 Task: Add an event with the title Third Product Roadmap Alignment and Feature Discussion, date '2024/03/25', time 9:15 AM to 11:15 AMand add a description: The Industry Summit is a premier gathering of professionals, experts, and thought leaders in a specific industry or field. It serves as a platform for networking, knowledge sharing, and collaboration, bringing together key stakeholders to discuss emerging trends, challenges, and opportunities within the industry._x000D_
_x000D_
, put the event into Red category, logged in from the account softage.7@softage.netand send the event invitation to softage.5@softage.net and softage.6@softage.net. Set a reminder for the event 30 minutes before
Action: Mouse moved to (131, 144)
Screenshot: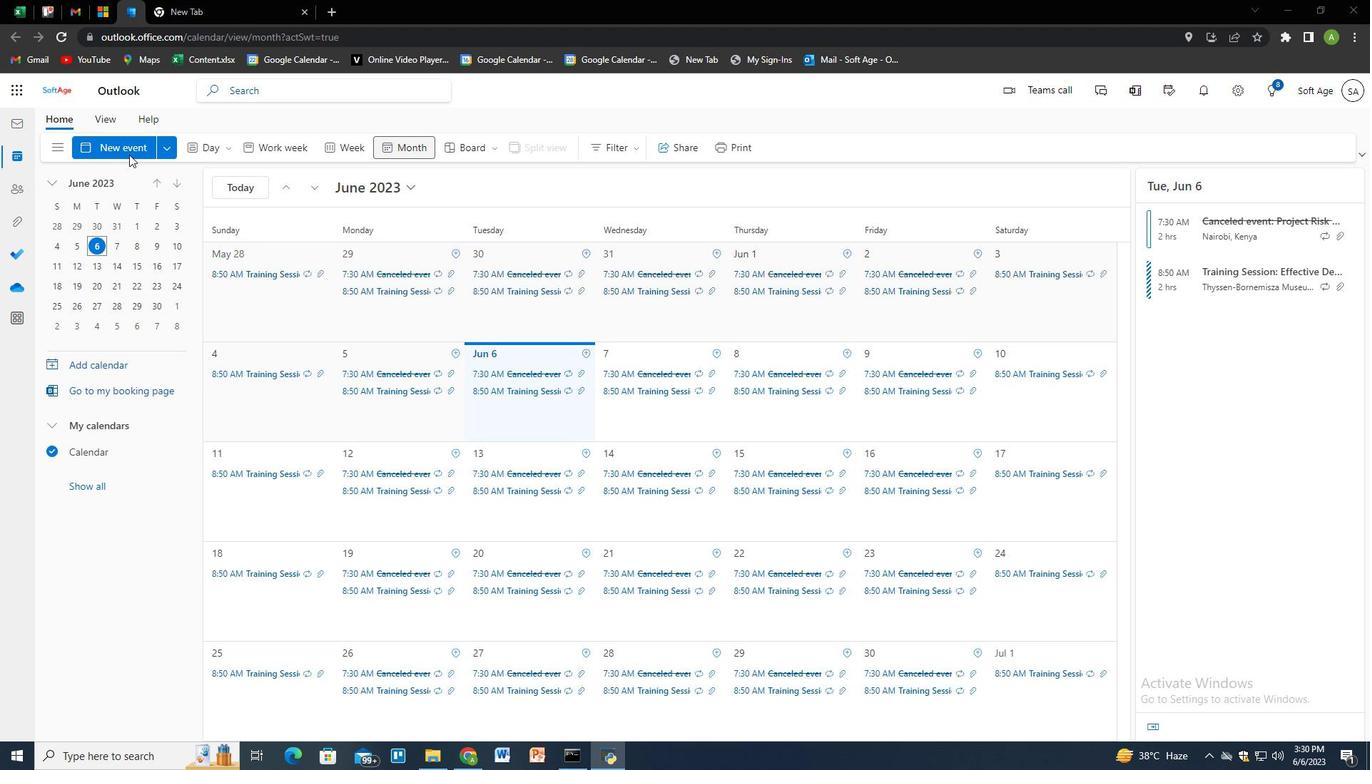 
Action: Mouse pressed left at (131, 144)
Screenshot: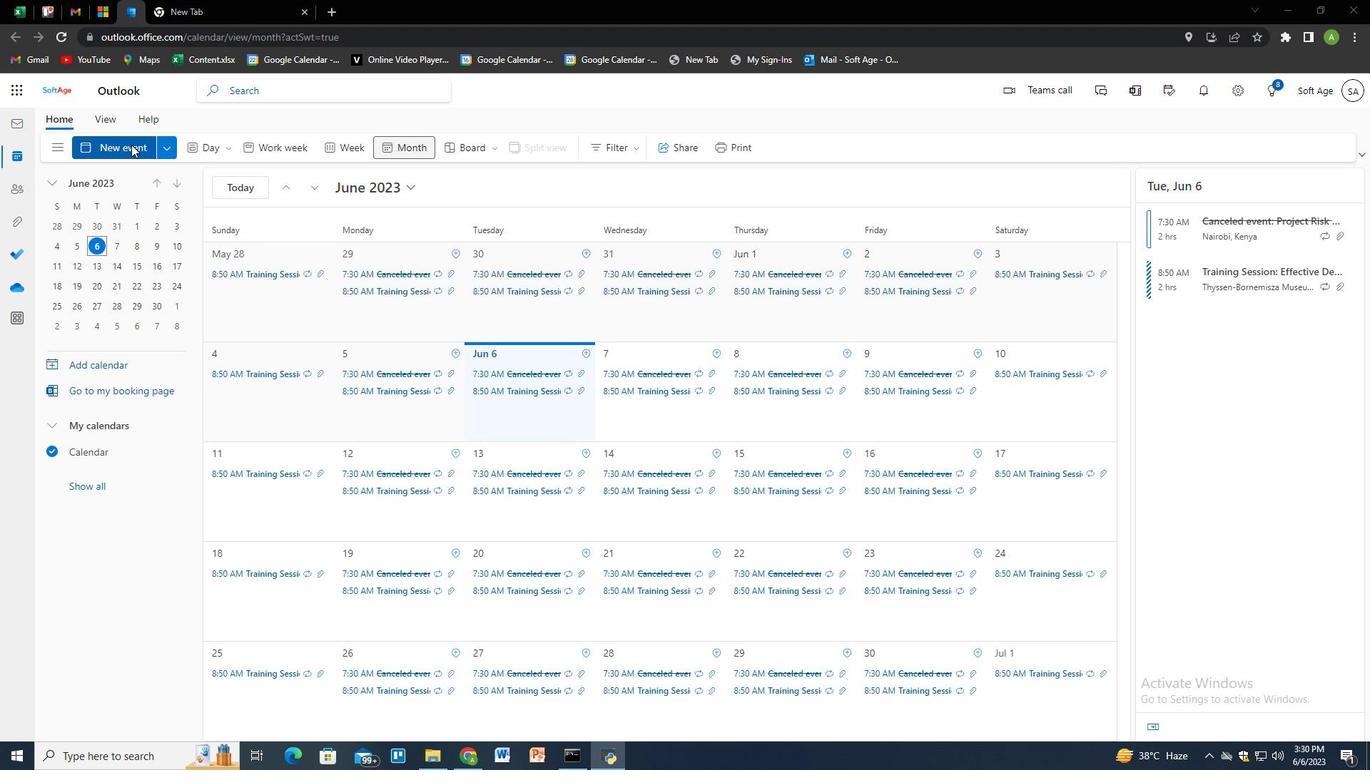 
Action: Mouse moved to (468, 241)
Screenshot: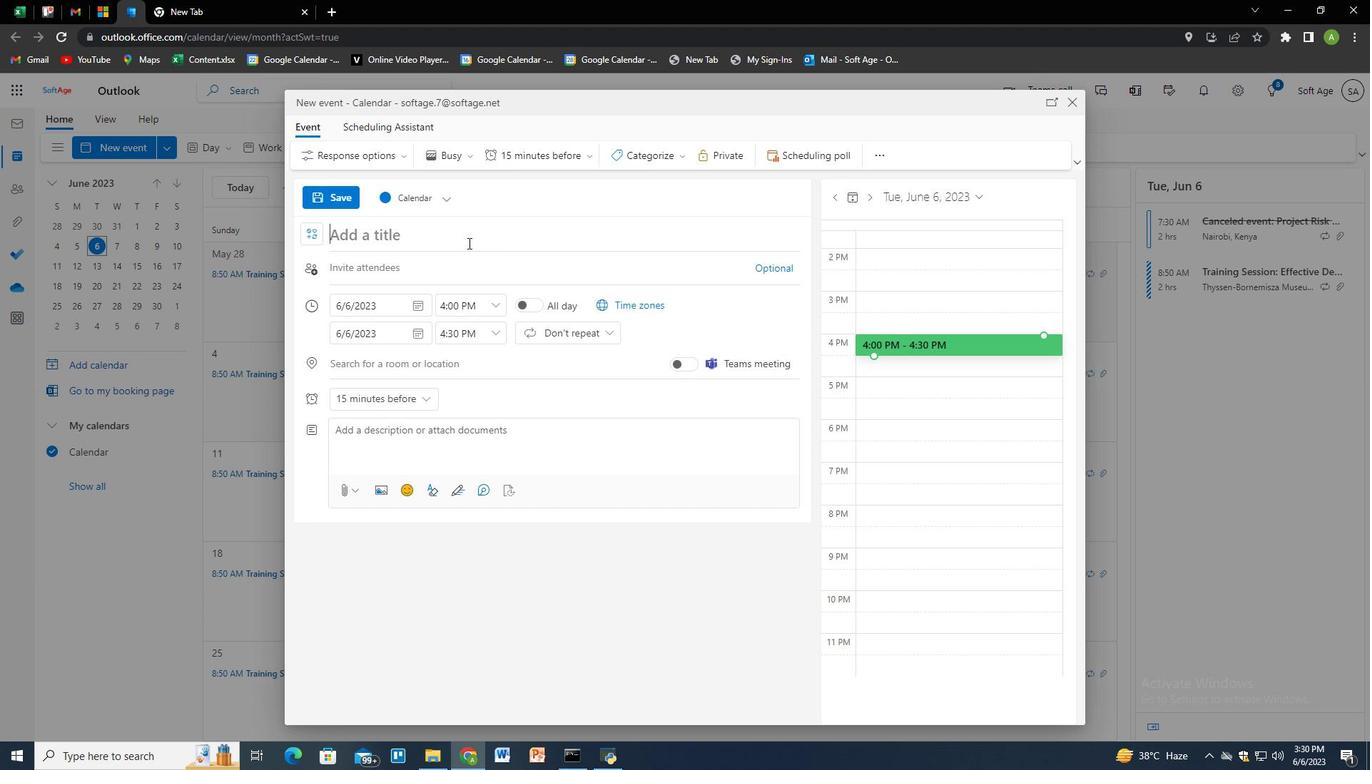 
Action: Mouse pressed left at (468, 241)
Screenshot: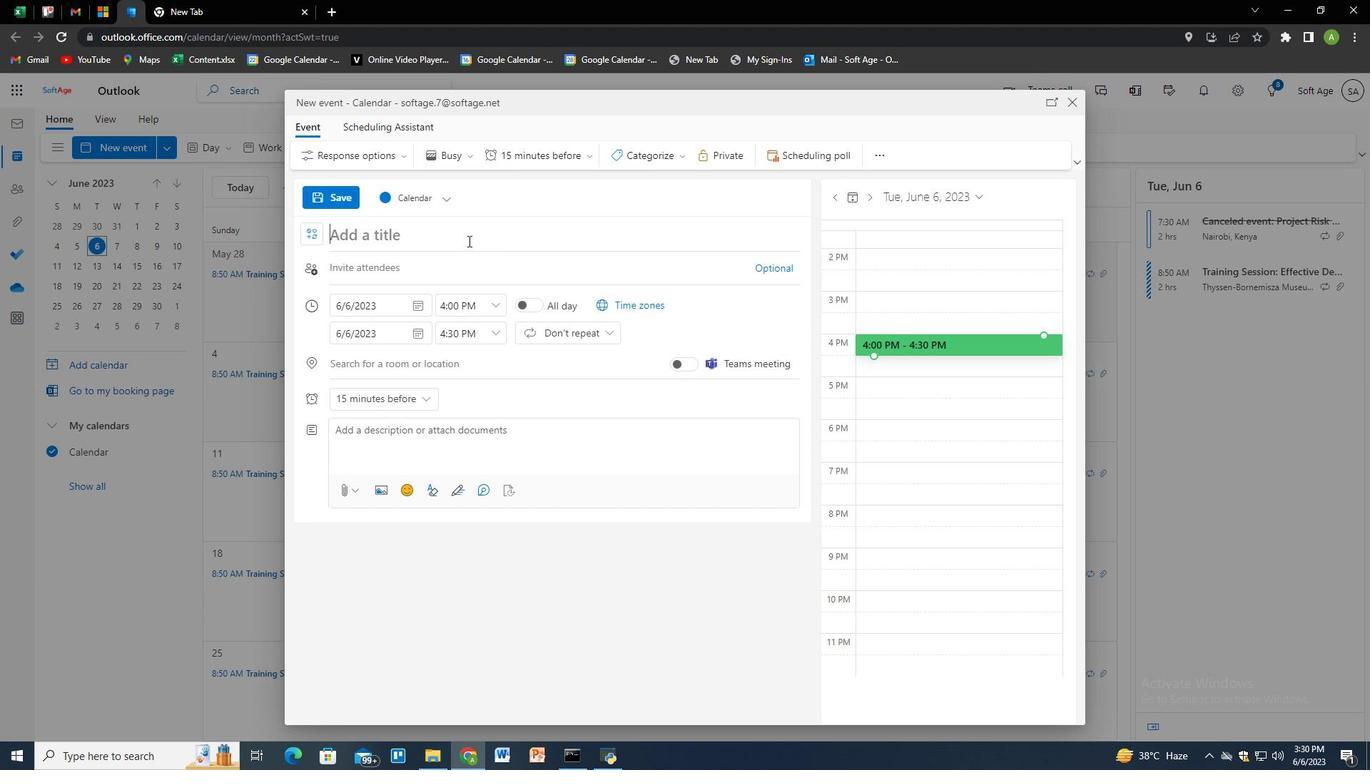 
Action: Key pressed <Key.shift>Third<Key.space><Key.shift>Product<Key.space><Key.shift><Key.shift><Key.shift><Key.shift><Key.shift><Key.shift><Key.shift><Key.shift><Key.shift><Key.shift><Key.shift><Key.shift><Key.shift><Key.shift><Key.shift><Key.shift><Key.shift>Roadmap<Key.space><Key.shift>Alignment<Key.space>and<Key.space><Key.shift>Feature<Key.space><Key.shift>Discussion
Screenshot: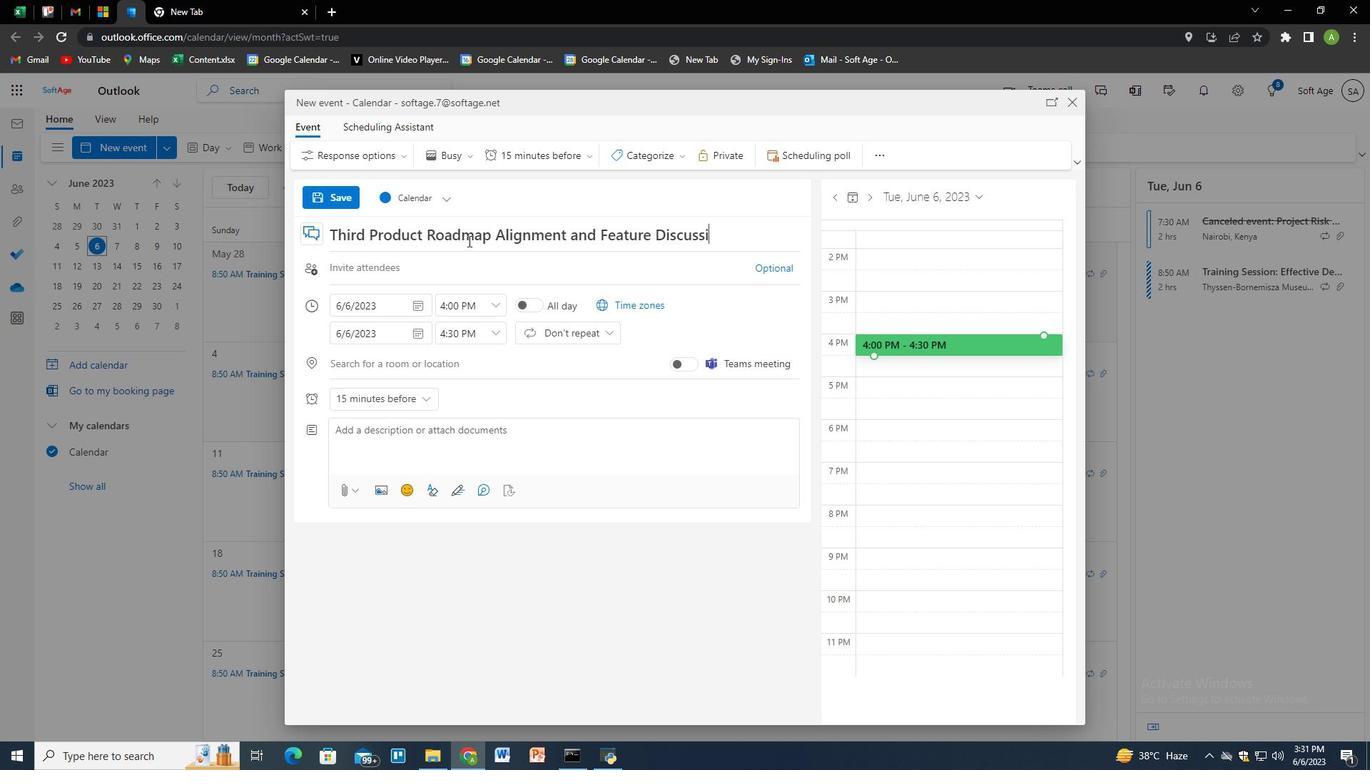 
Action: Mouse moved to (416, 301)
Screenshot: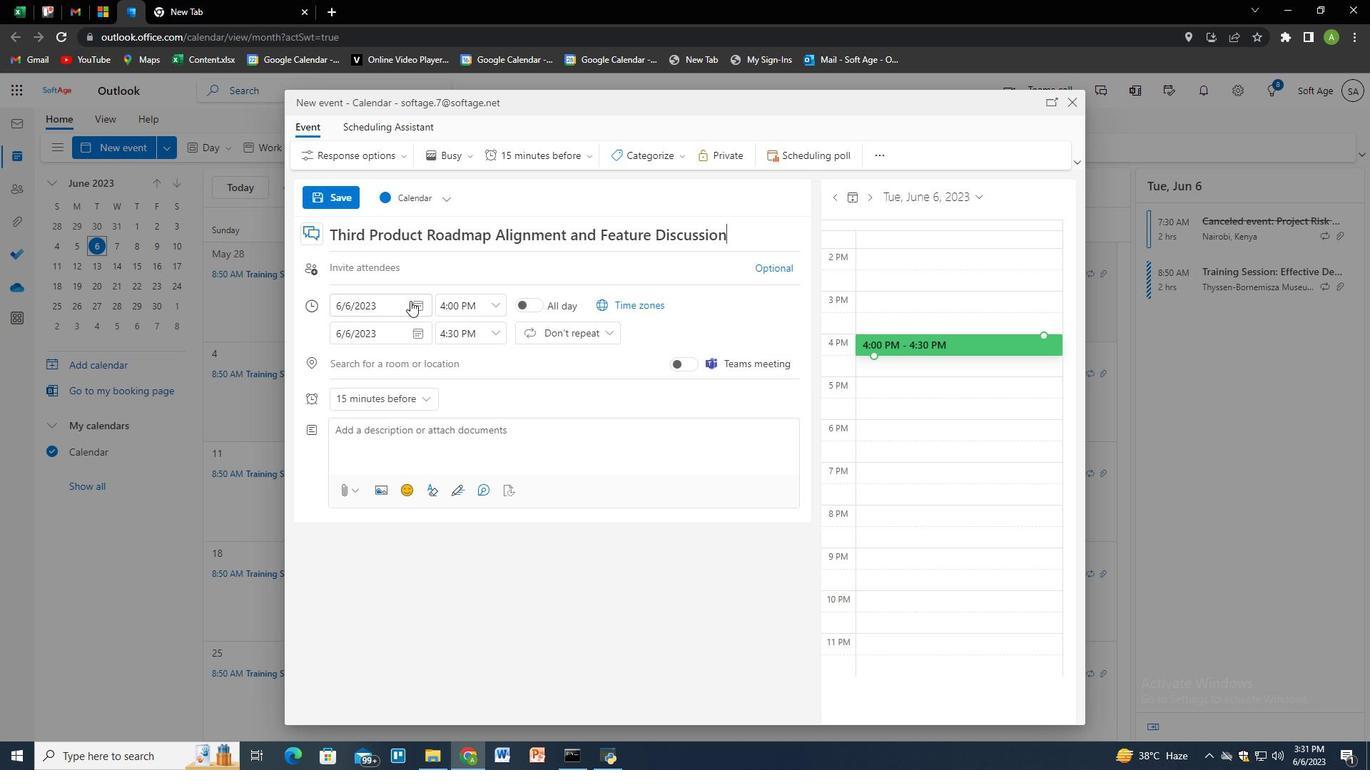 
Action: Mouse pressed left at (416, 301)
Screenshot: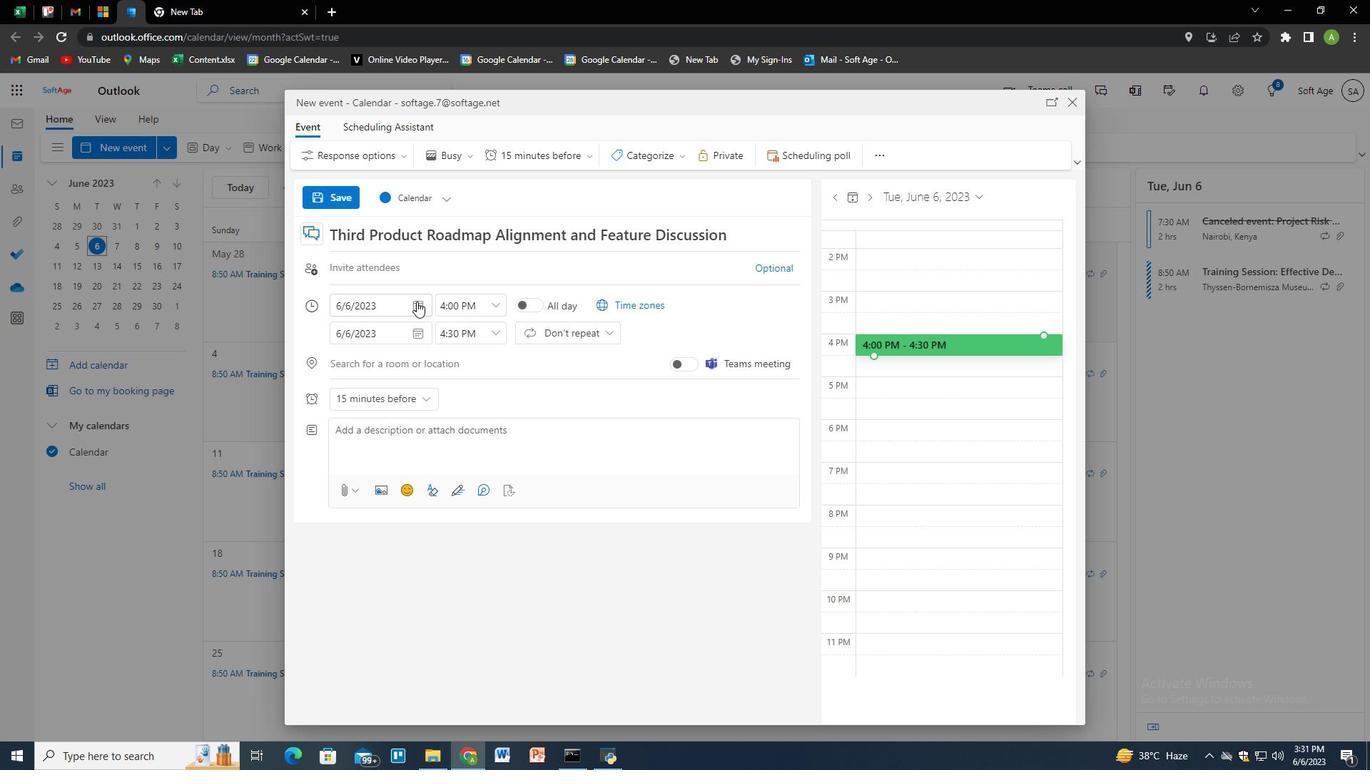 
Action: Mouse moved to (404, 337)
Screenshot: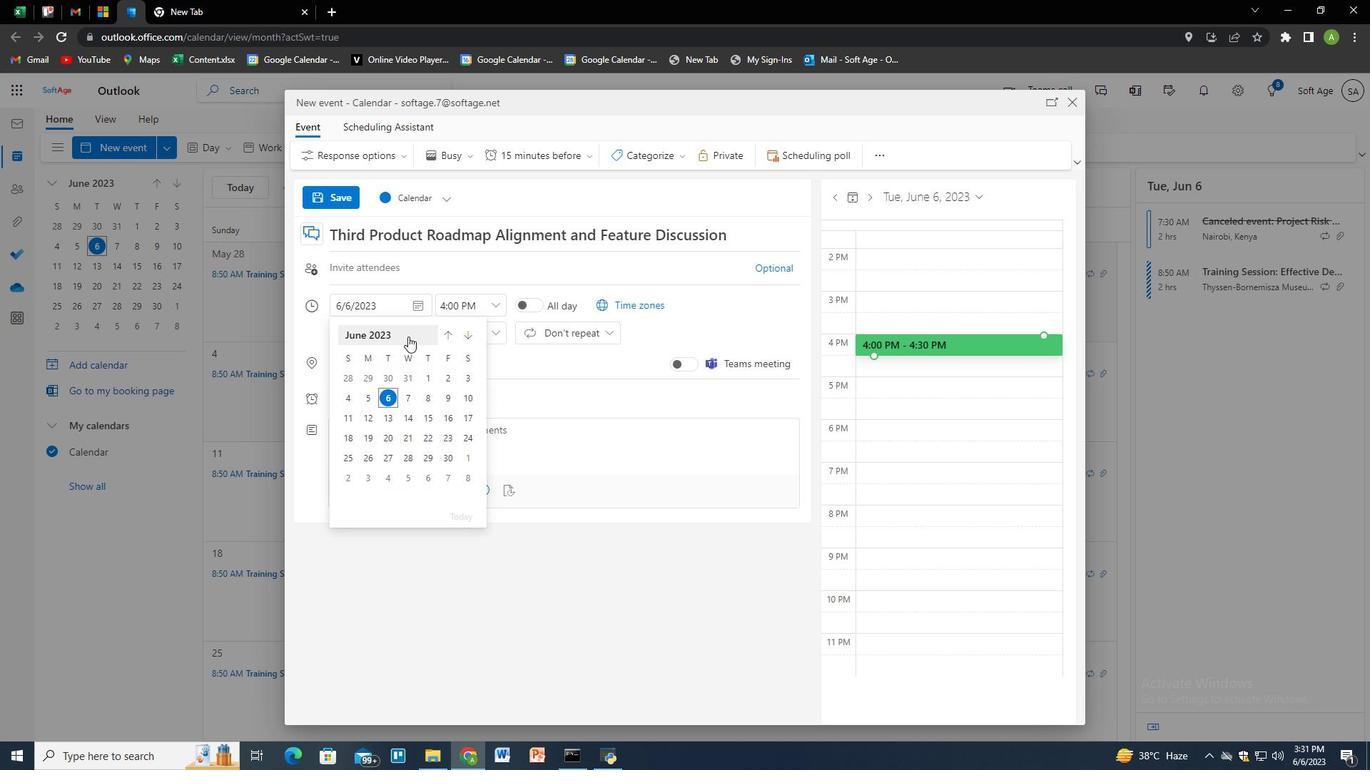 
Action: Mouse pressed left at (404, 337)
Screenshot: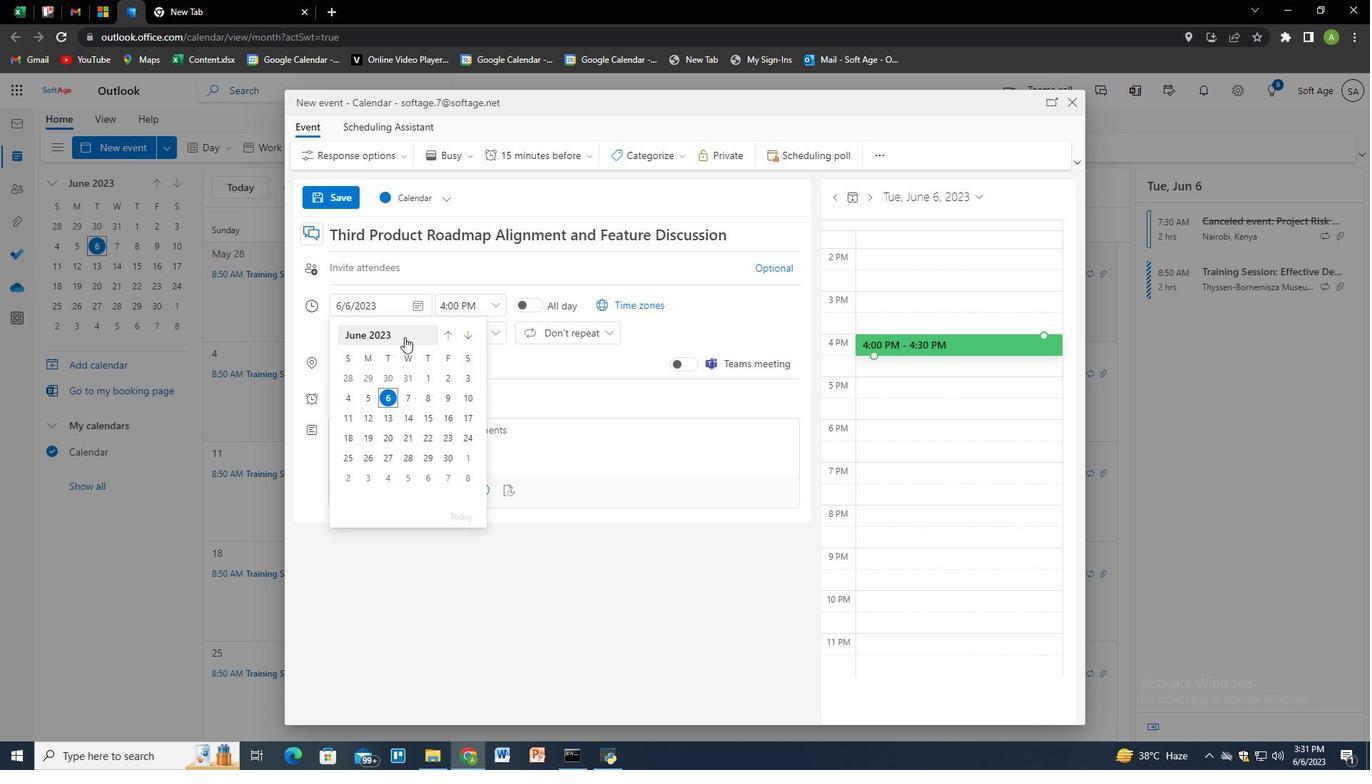
Action: Mouse moved to (404, 337)
Screenshot: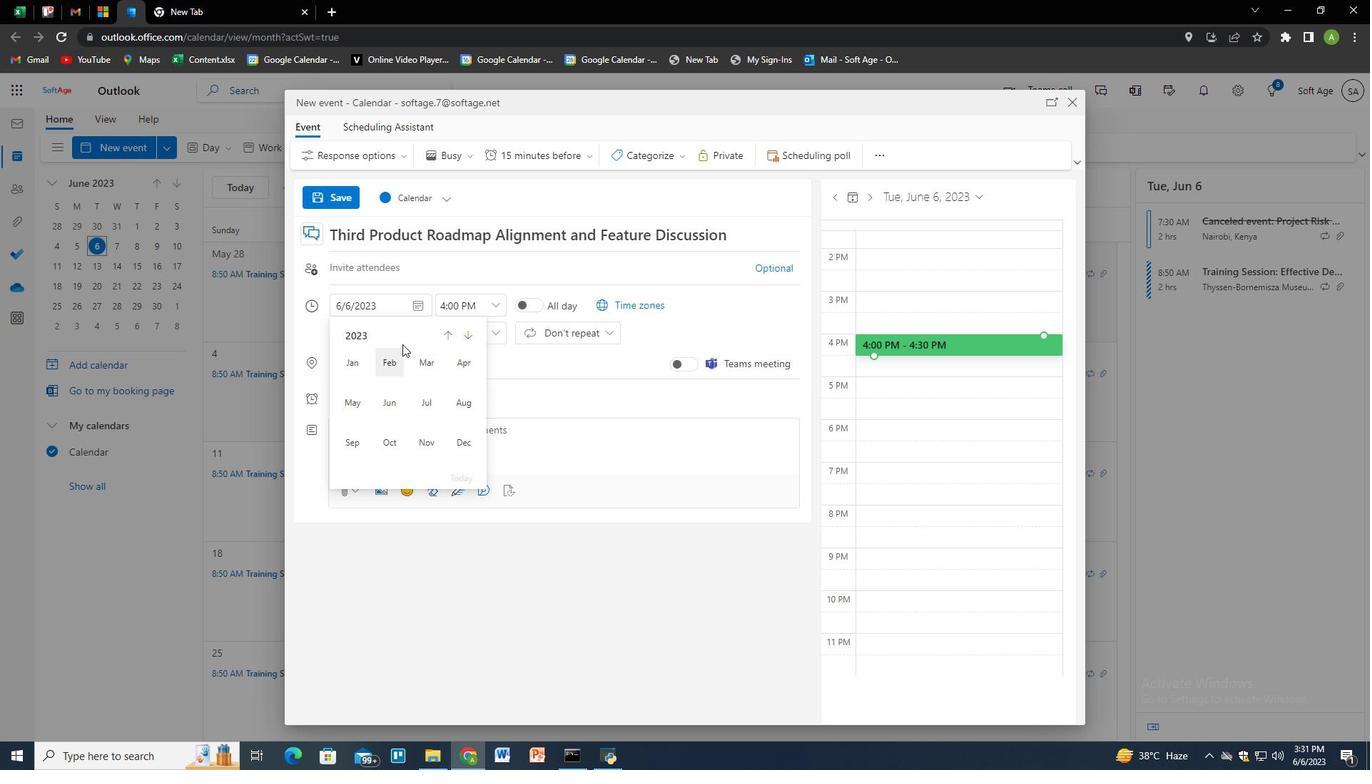 
Action: Mouse pressed left at (404, 337)
Screenshot: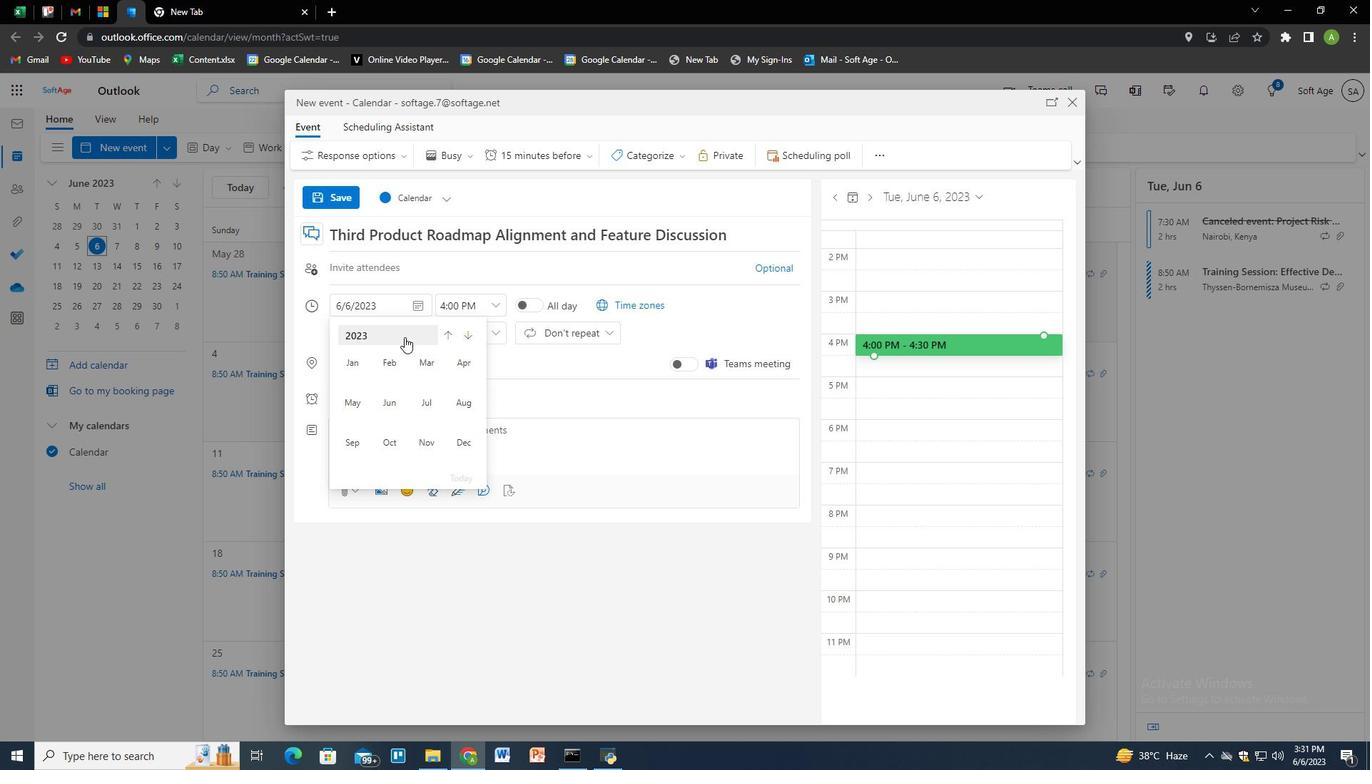 
Action: Mouse moved to (358, 403)
Screenshot: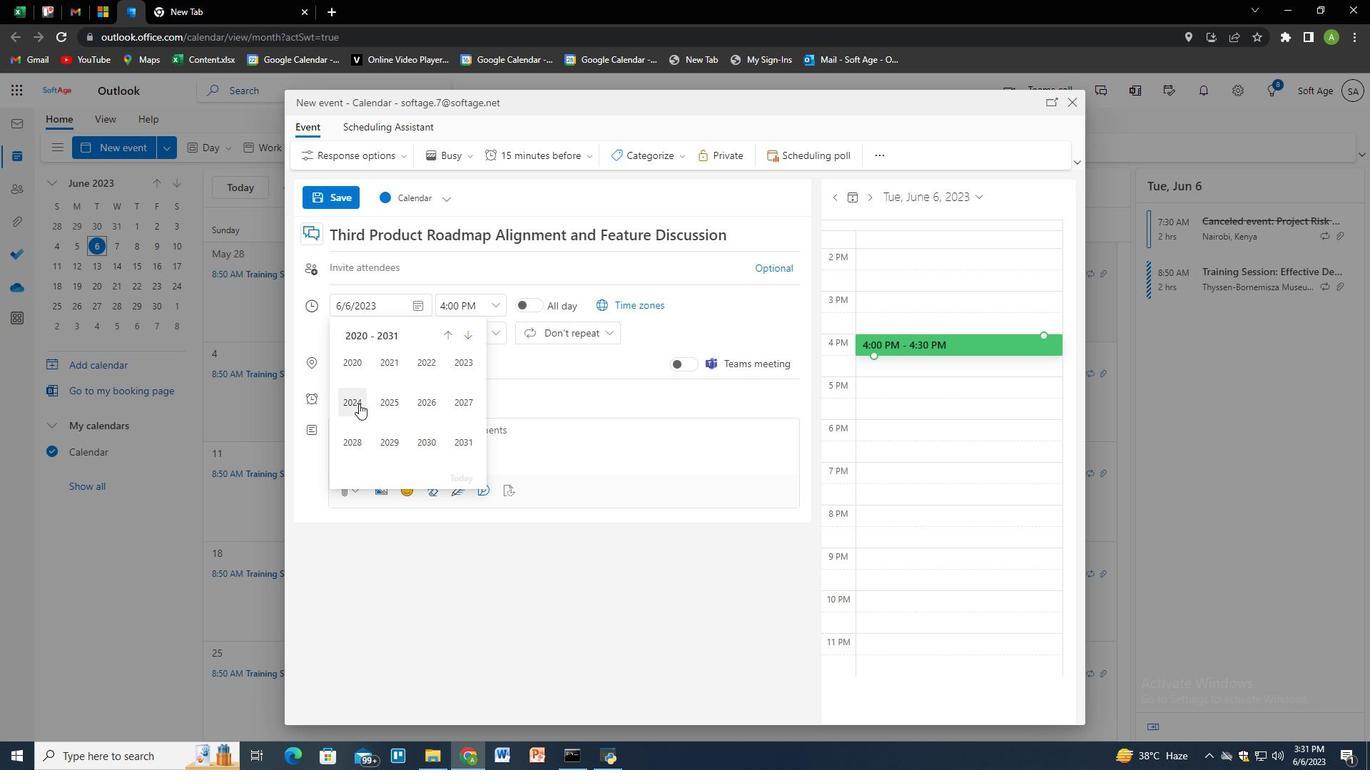 
Action: Mouse pressed left at (358, 403)
Screenshot: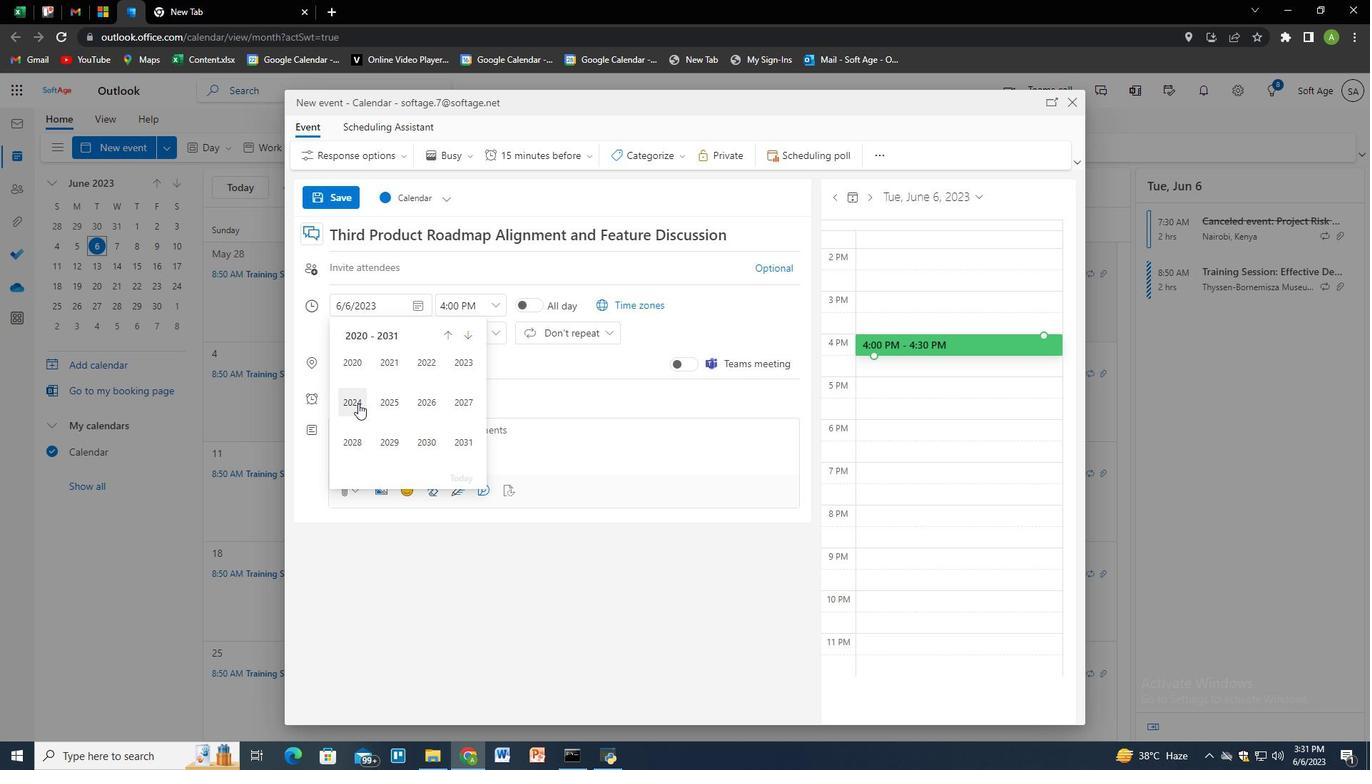 
Action: Mouse moved to (419, 367)
Screenshot: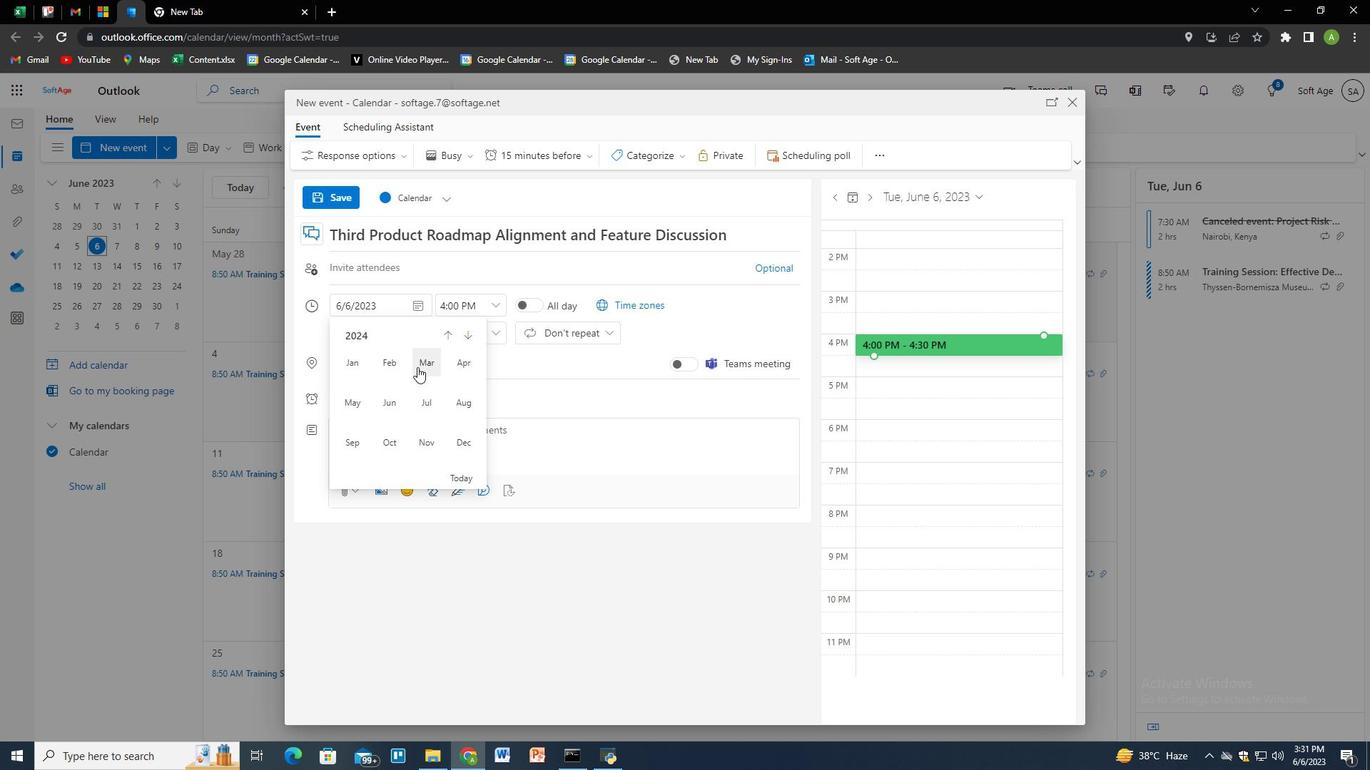 
Action: Mouse pressed left at (419, 367)
Screenshot: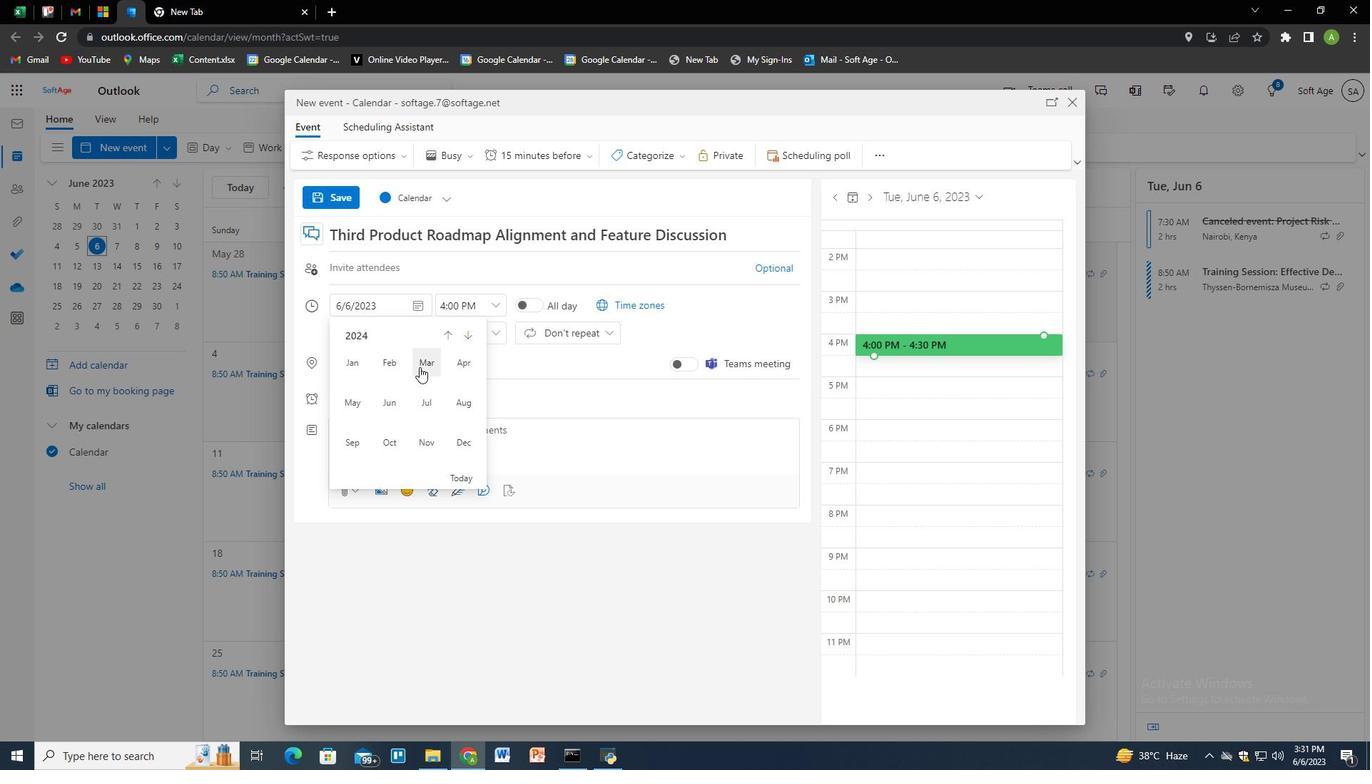 
Action: Mouse moved to (369, 453)
Screenshot: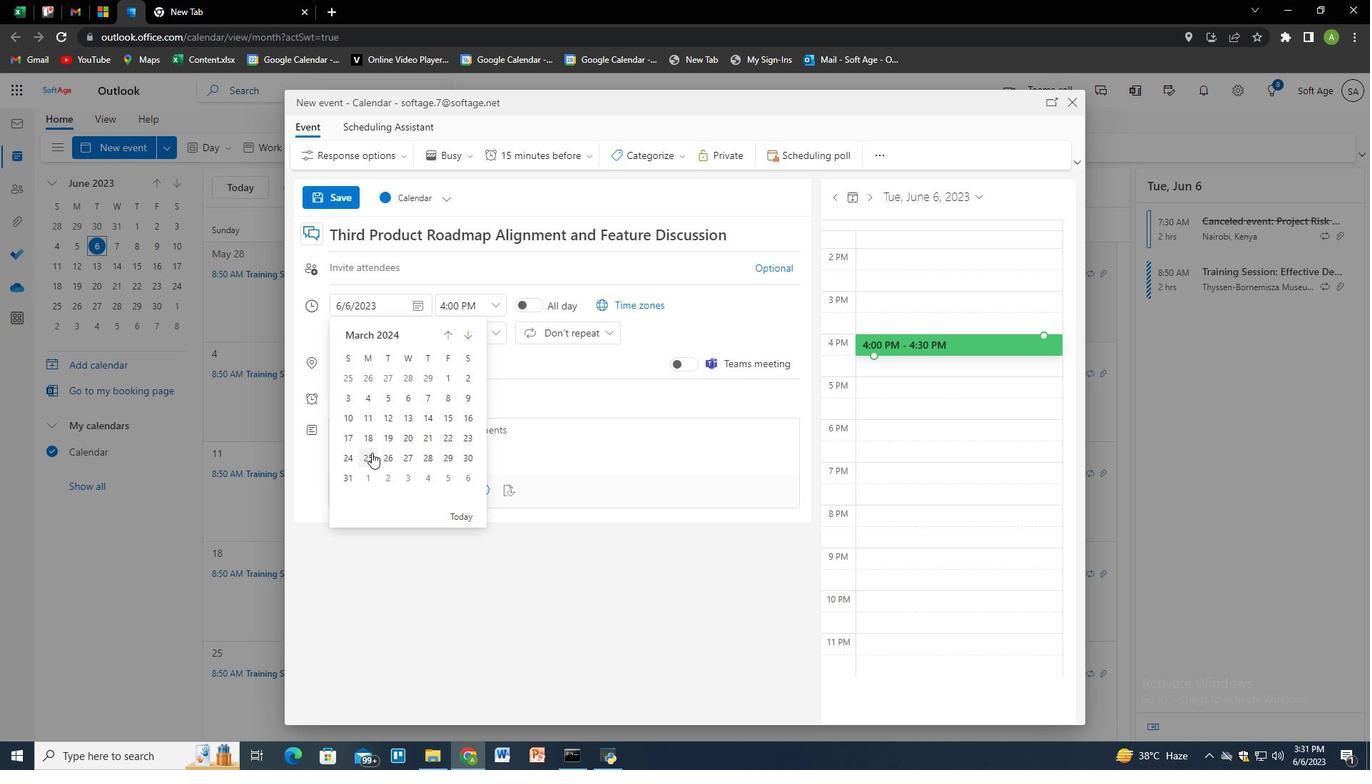
Action: Mouse pressed left at (369, 453)
Screenshot: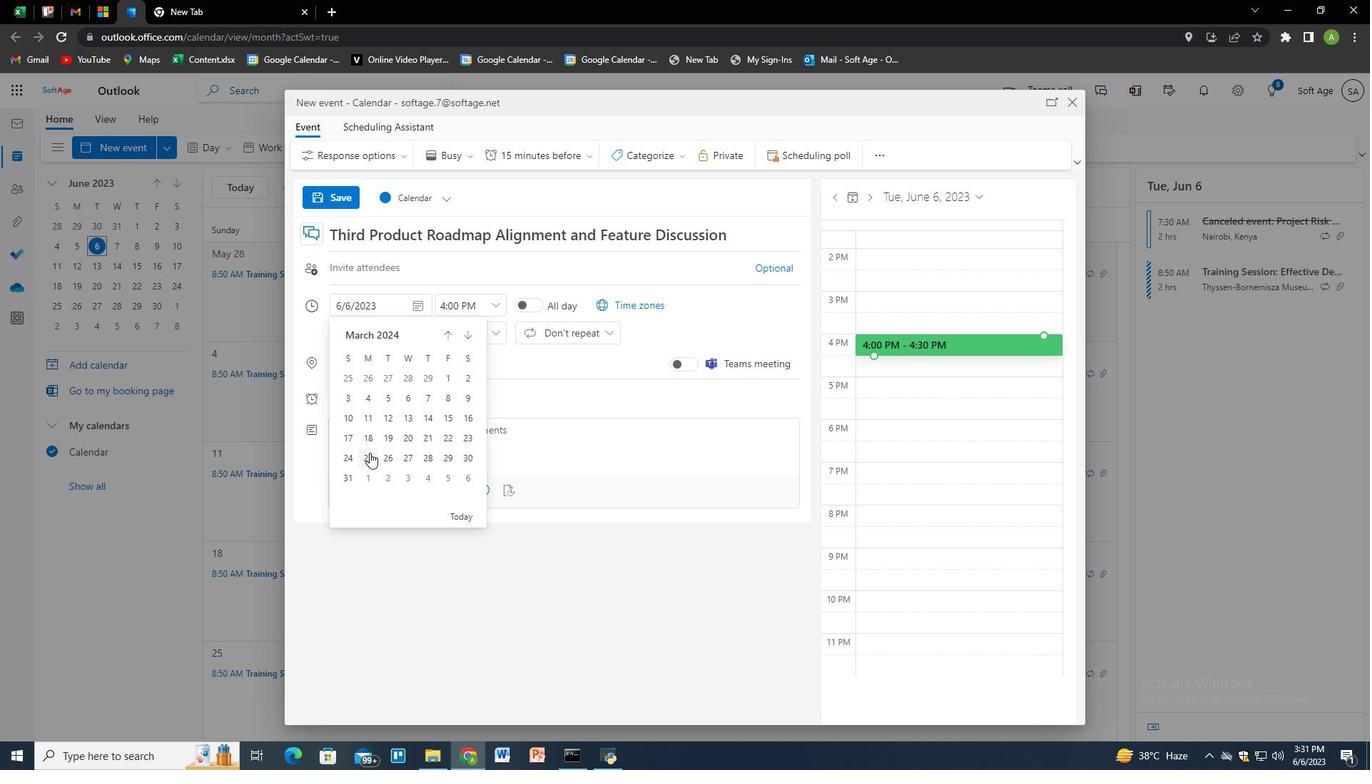 
Action: Mouse moved to (462, 309)
Screenshot: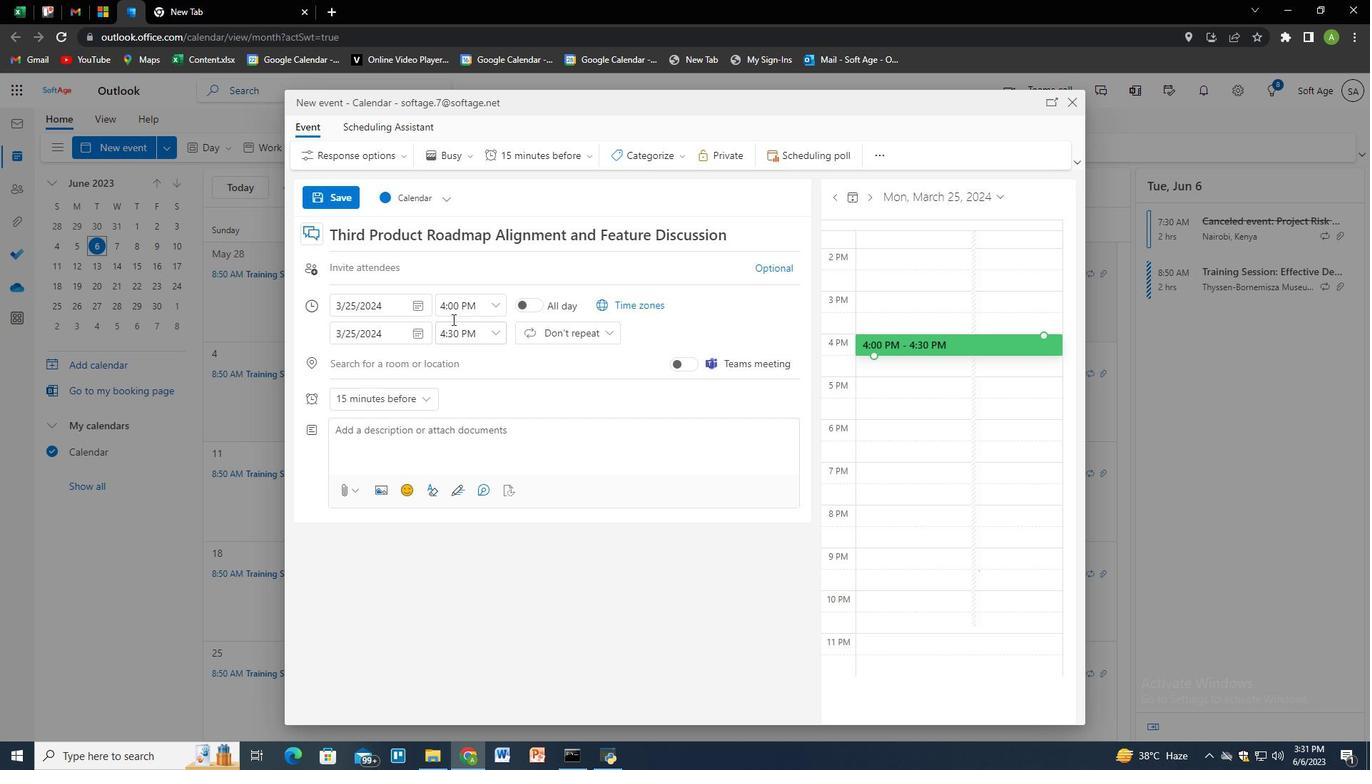 
Action: Mouse pressed left at (462, 309)
Screenshot: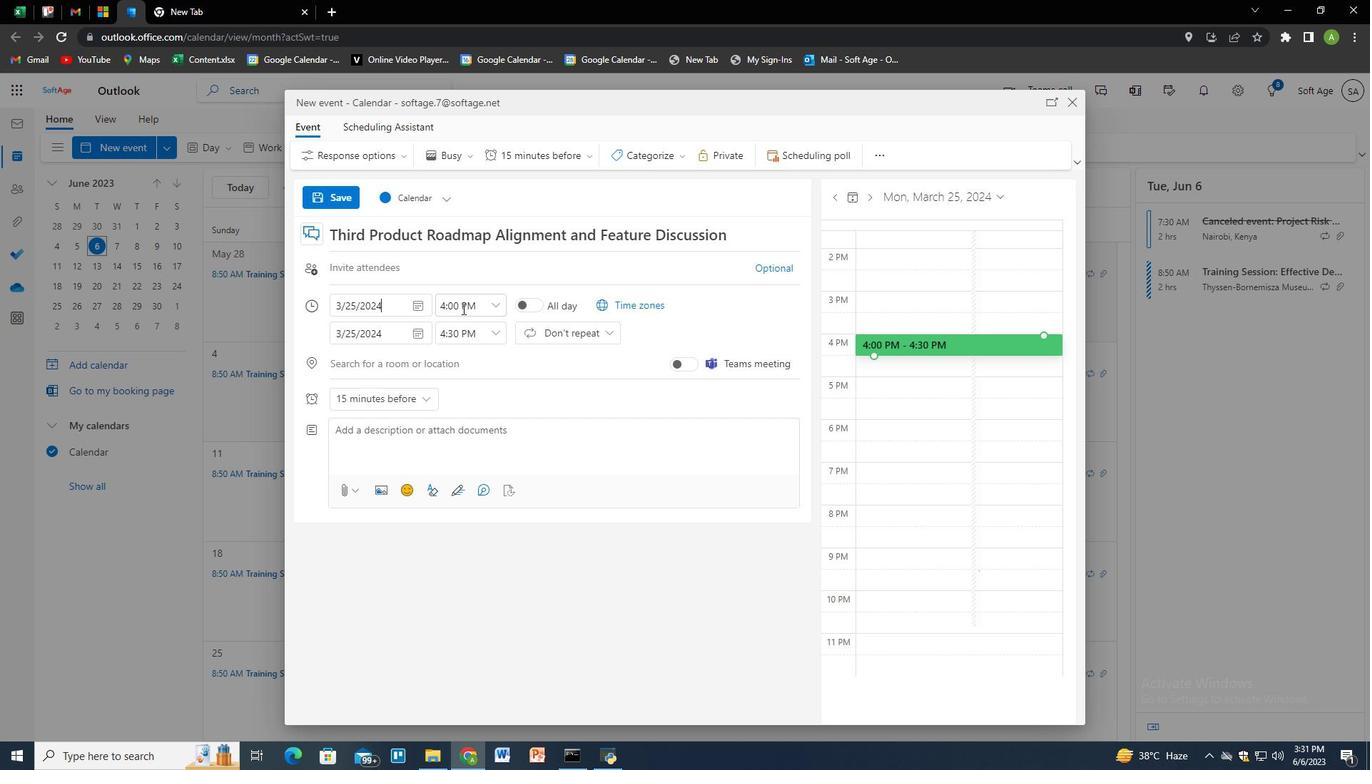 
Action: Key pressed 9<Key.shift_r>:15<Key.space><Key.shift><Key.shift><Key.shift>Am<Key.backspace><Key.shift_r><Key.shift_r><Key.shift_r>M<Key.tab><Key.tab>11<Key.shift_r>:15<Key.space><Key.shift><Key.shift>AMM
Screenshot: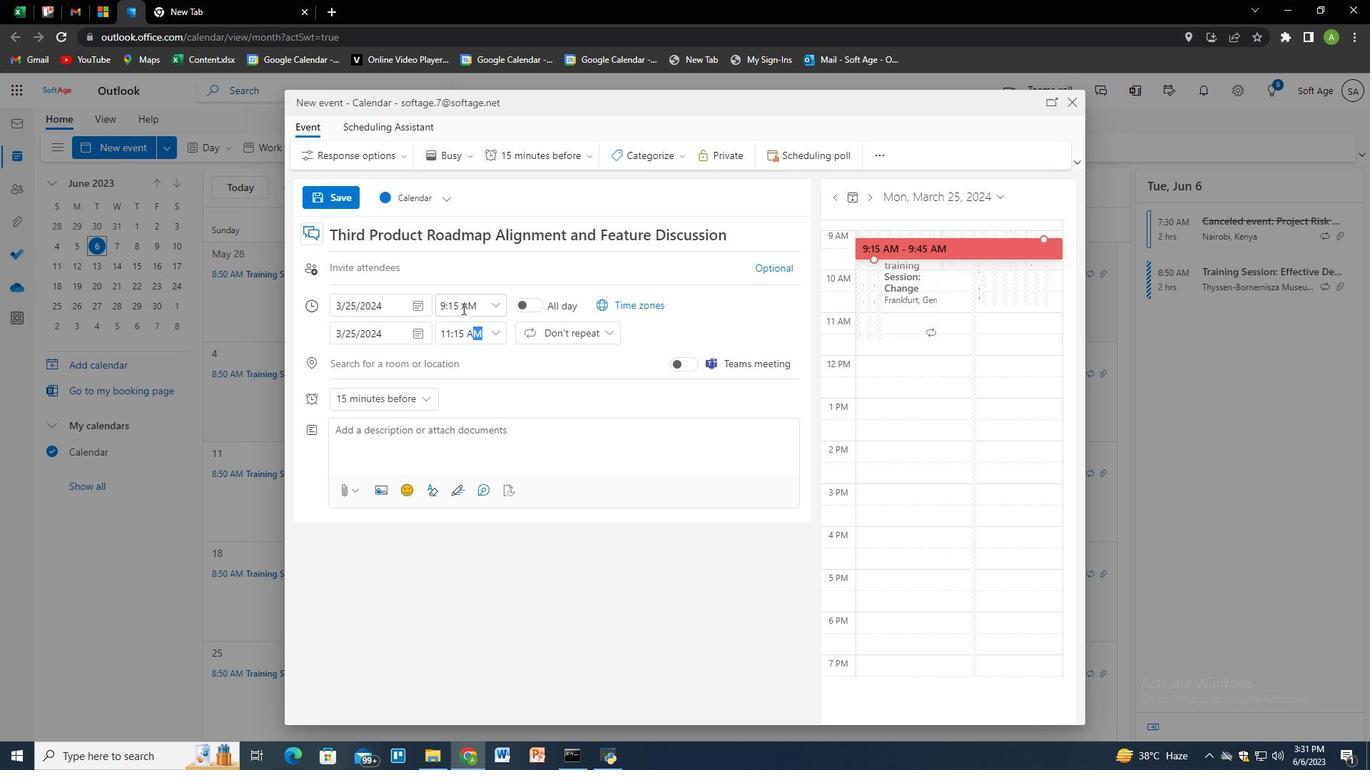 
Action: Mouse moved to (443, 443)
Screenshot: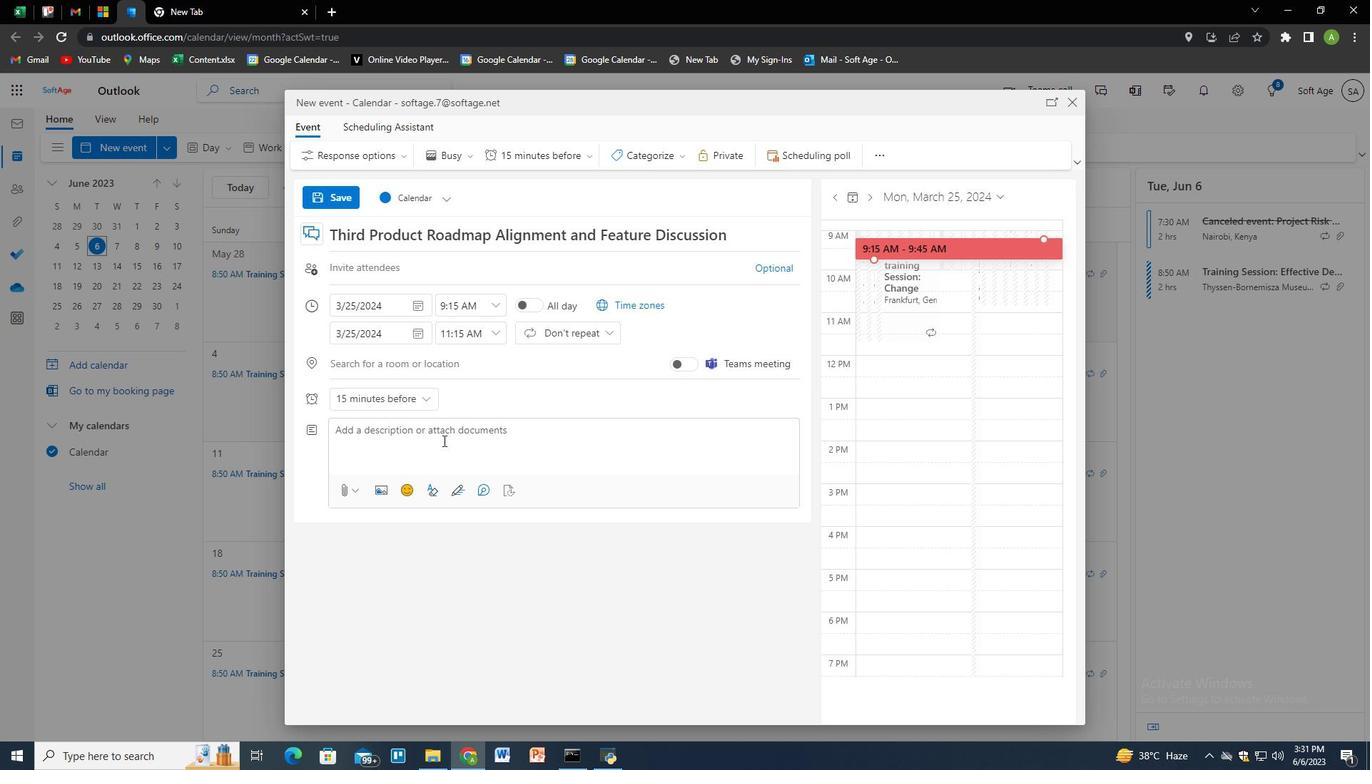 
Action: Mouse pressed left at (443, 443)
Screenshot: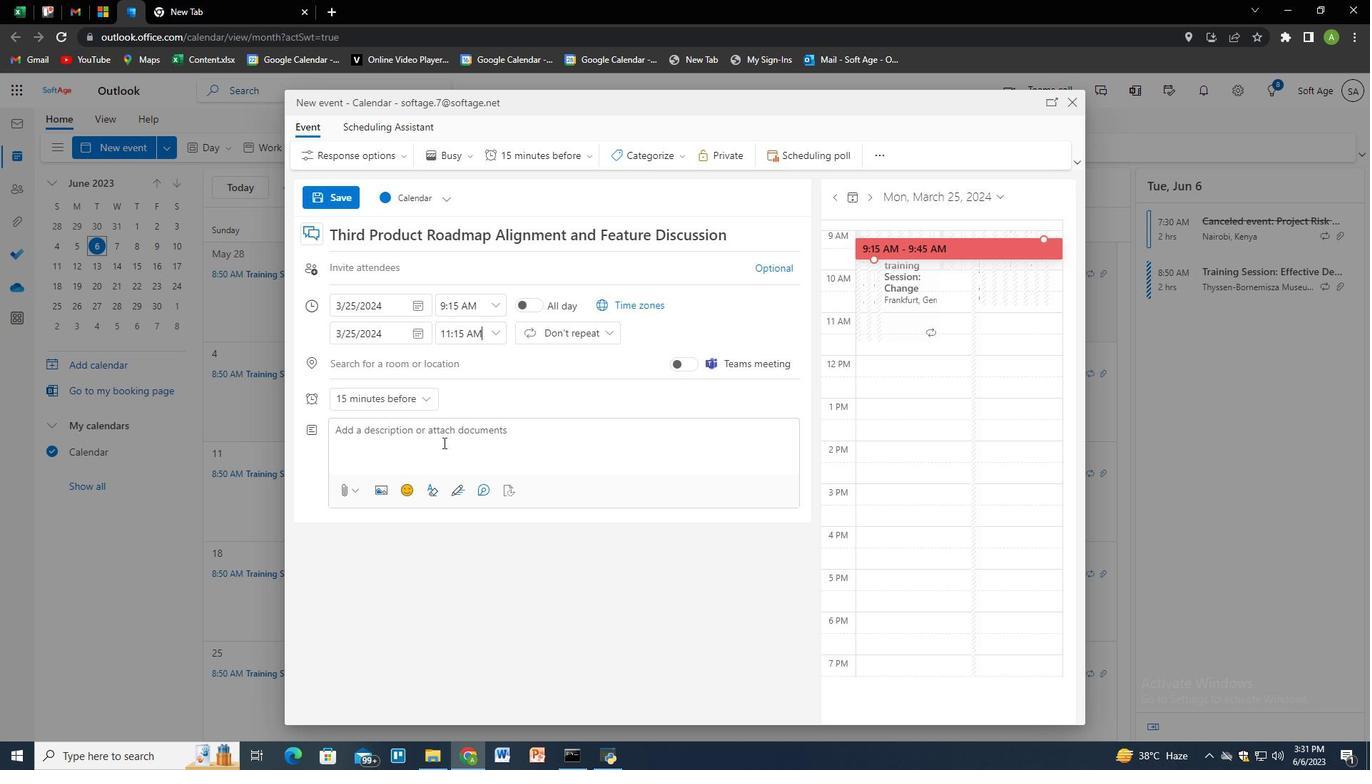 
Action: Mouse moved to (443, 441)
Screenshot: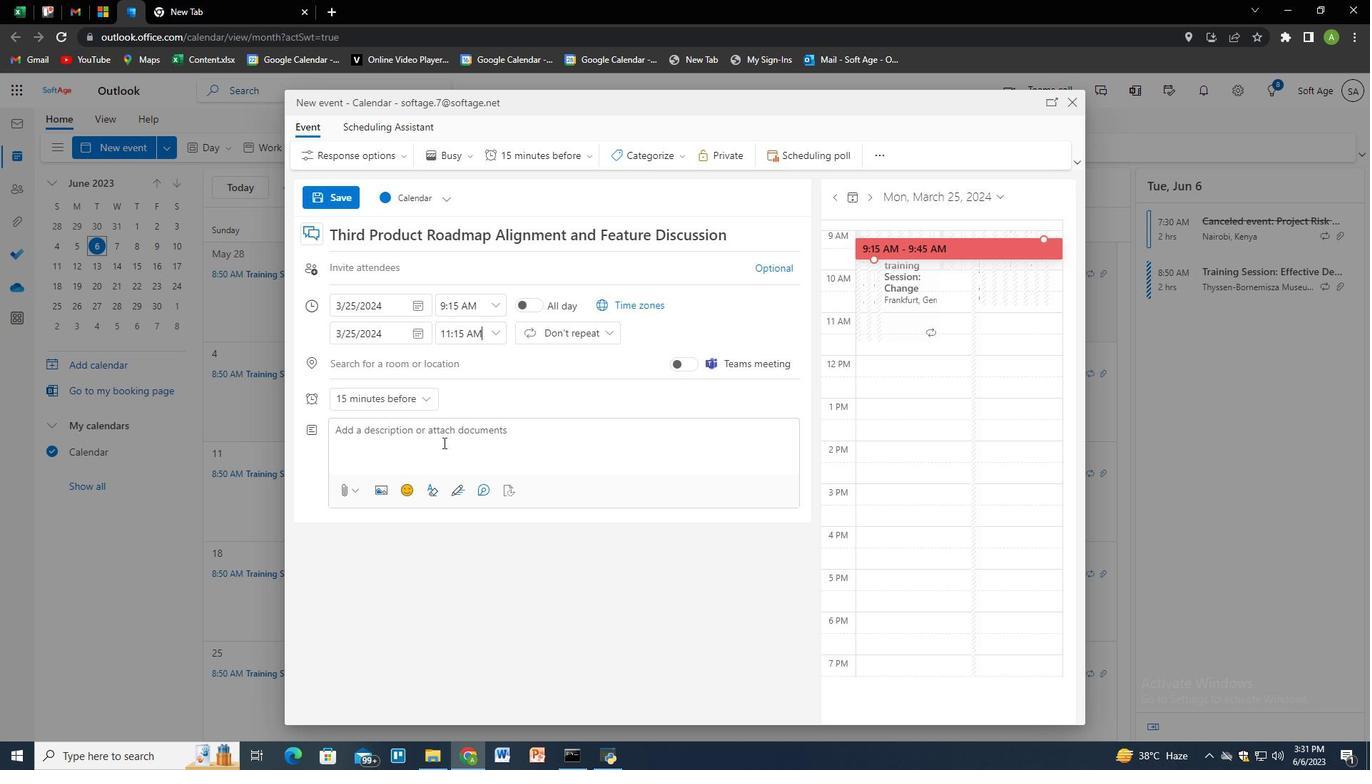 
Action: Key pressed <Key.shift>
Screenshot: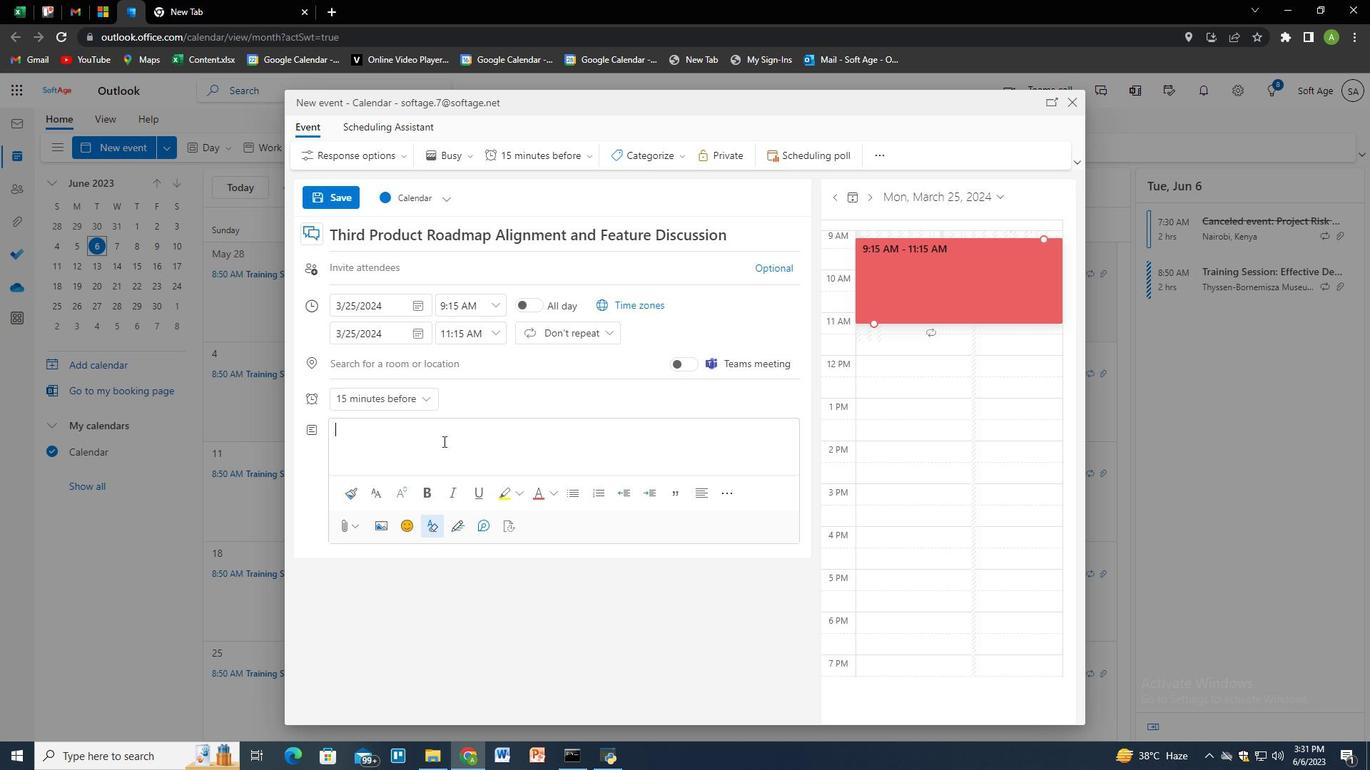 
Action: Mouse moved to (441, 442)
Screenshot: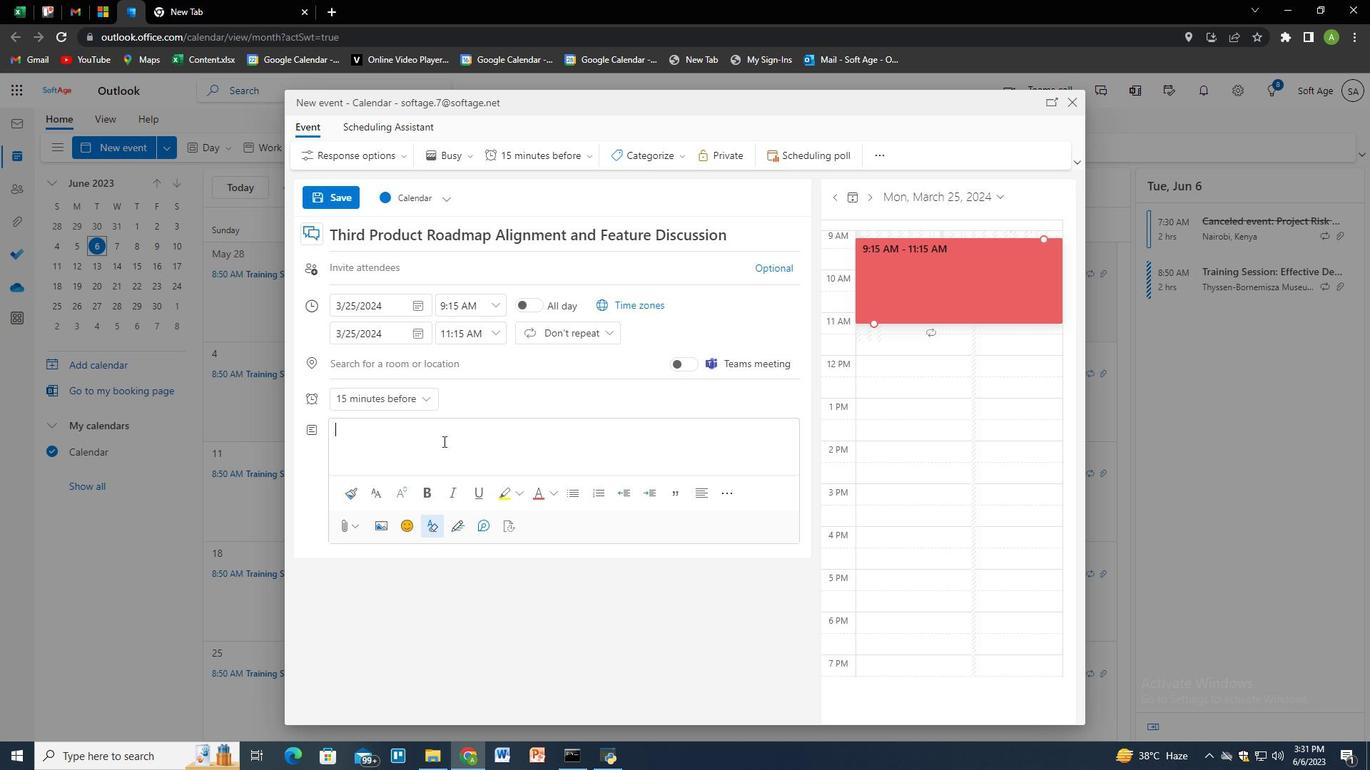 
Action: Key pressed The<Key.space><Key.shift>Industry<Key.space><Key.shift>Summit<Key.space>is<Key.space>a<Key.space>premer<Key.backspace><Key.backspace>ier<Key.space>
Screenshot: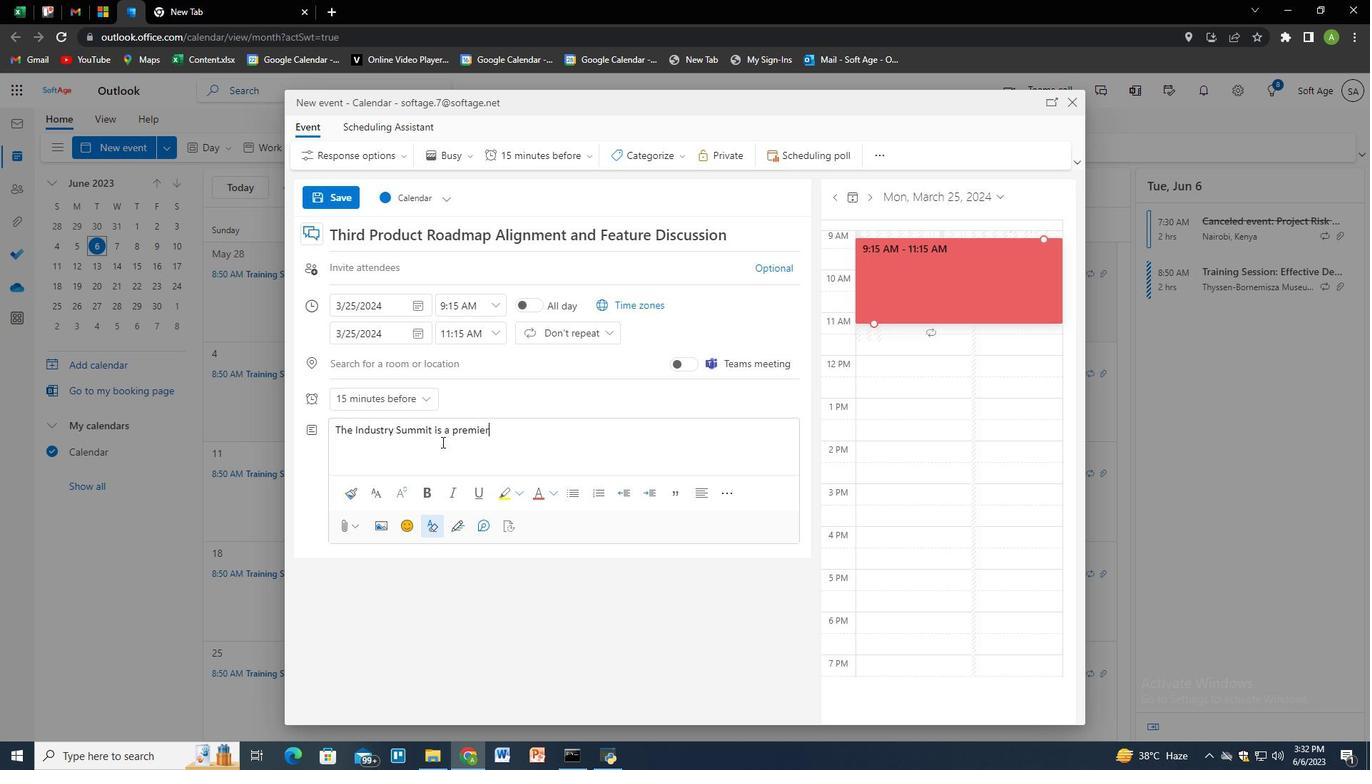 
Action: Mouse moved to (441, 442)
Screenshot: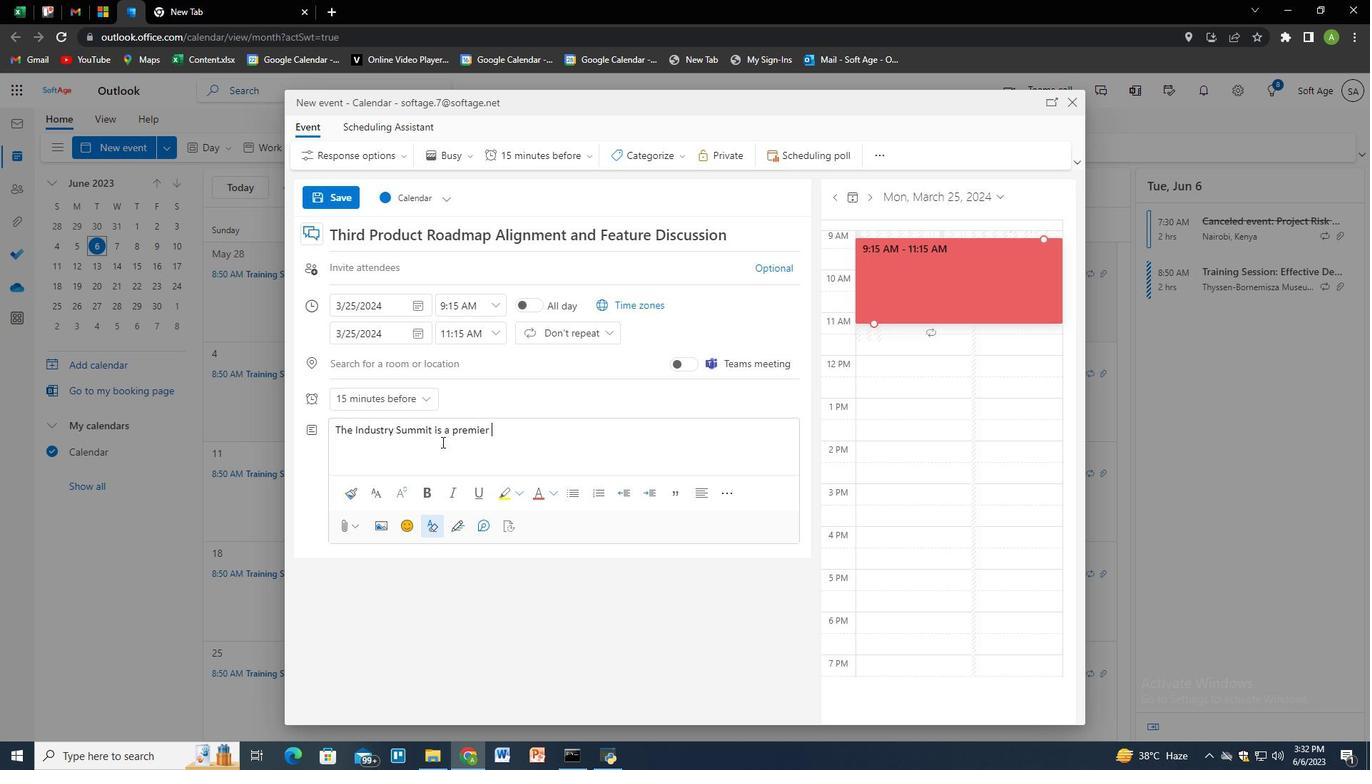 
Action: Key pressed gathering<Key.space>of<Key.space>professionals,<Key.space>experts,<Key.space>and<Key.space>thought<Key.space>leas<Key.backspace>ders<Key.space>in<Key.space>a<Key.space>specific<Key.space>industry<Key.space>or<Key.space>fiels<Key.backspace>d.<Key.space><Key.shift>It<Key.space>serves<Key.space>as<Key.space>a<Key.space>platform<Key.space>for<Key.space>networking,<Key.space><Key.shift>Knowledger<Key.backspace><Key.space>sharing,<Key.space>and<Key.space>collaboration,<Key.space>bringing<Key.space>together<Key.space>key<Key.space>stakeholders<Key.space>to<Key.space>discuss<Key.space>emerging<Key.space>trends,<Key.space>challenges,<Key.space>and<Key.space>op
Screenshot: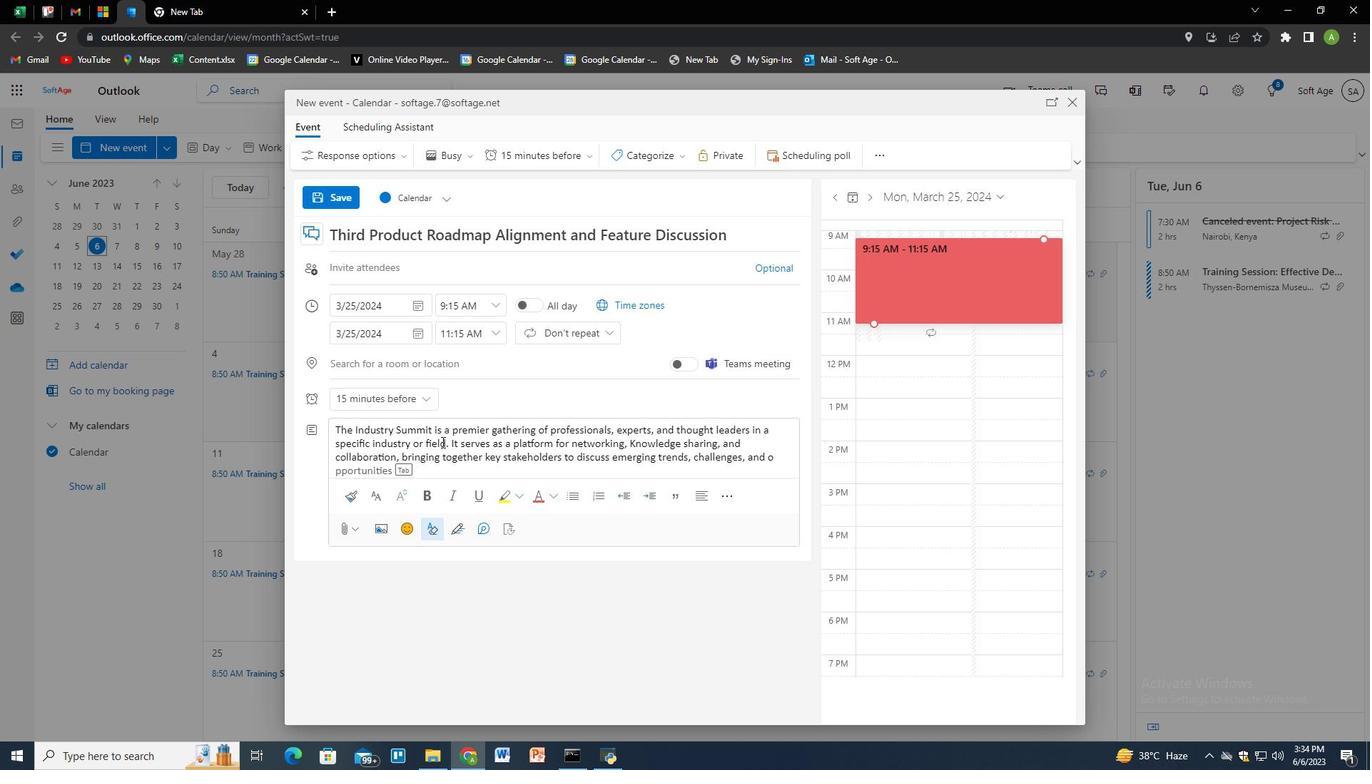
Action: Mouse moved to (436, 445)
Screenshot: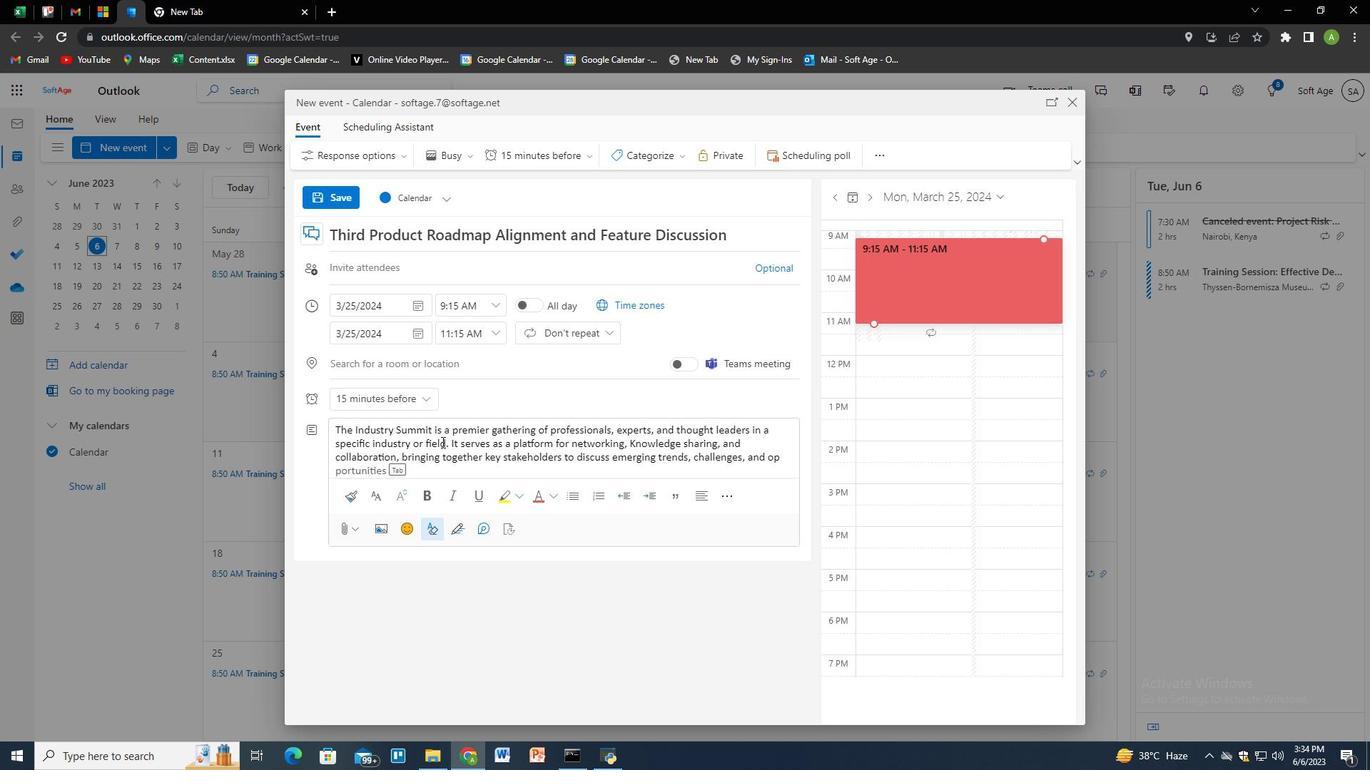 
Action: Key pressed o
Screenshot: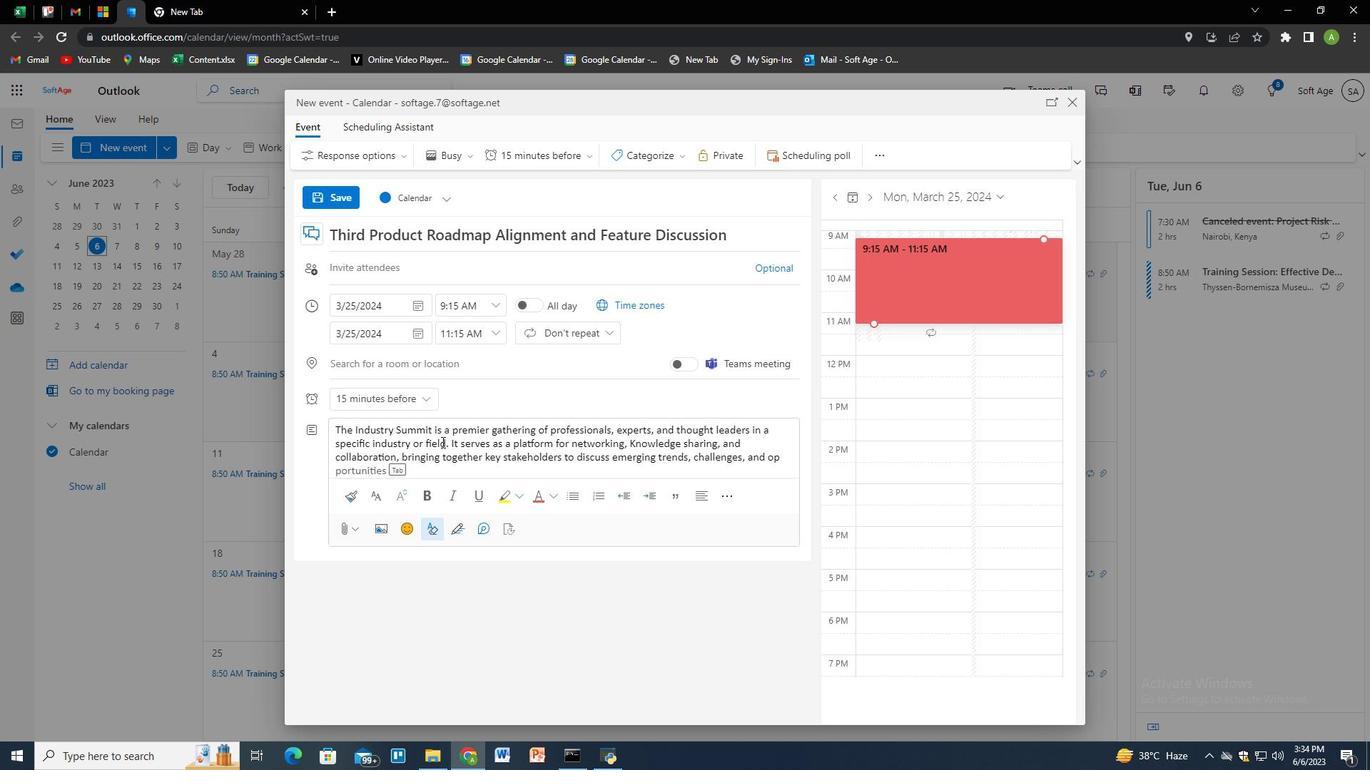 
Action: Mouse moved to (433, 446)
Screenshot: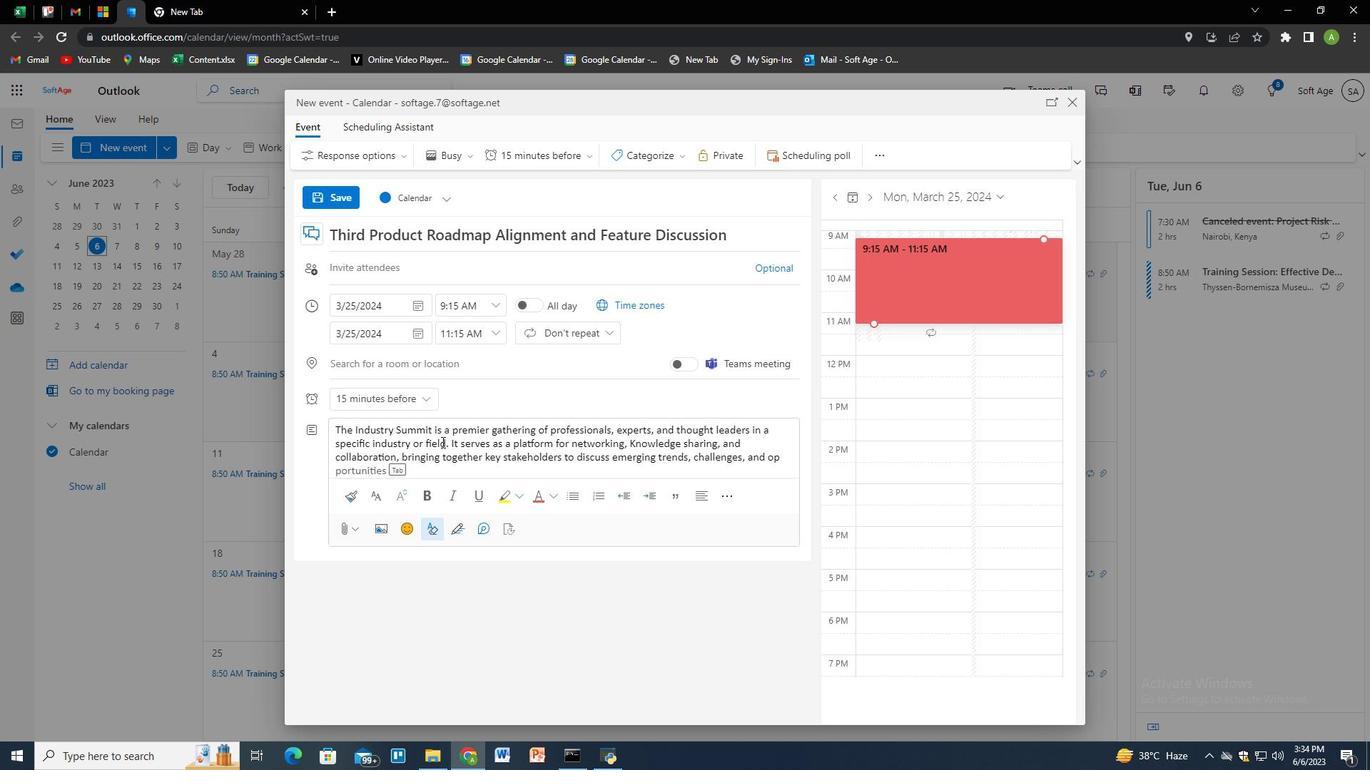 
Action: Key pressed <Key.backspace>portunities<Key.space>within
Screenshot: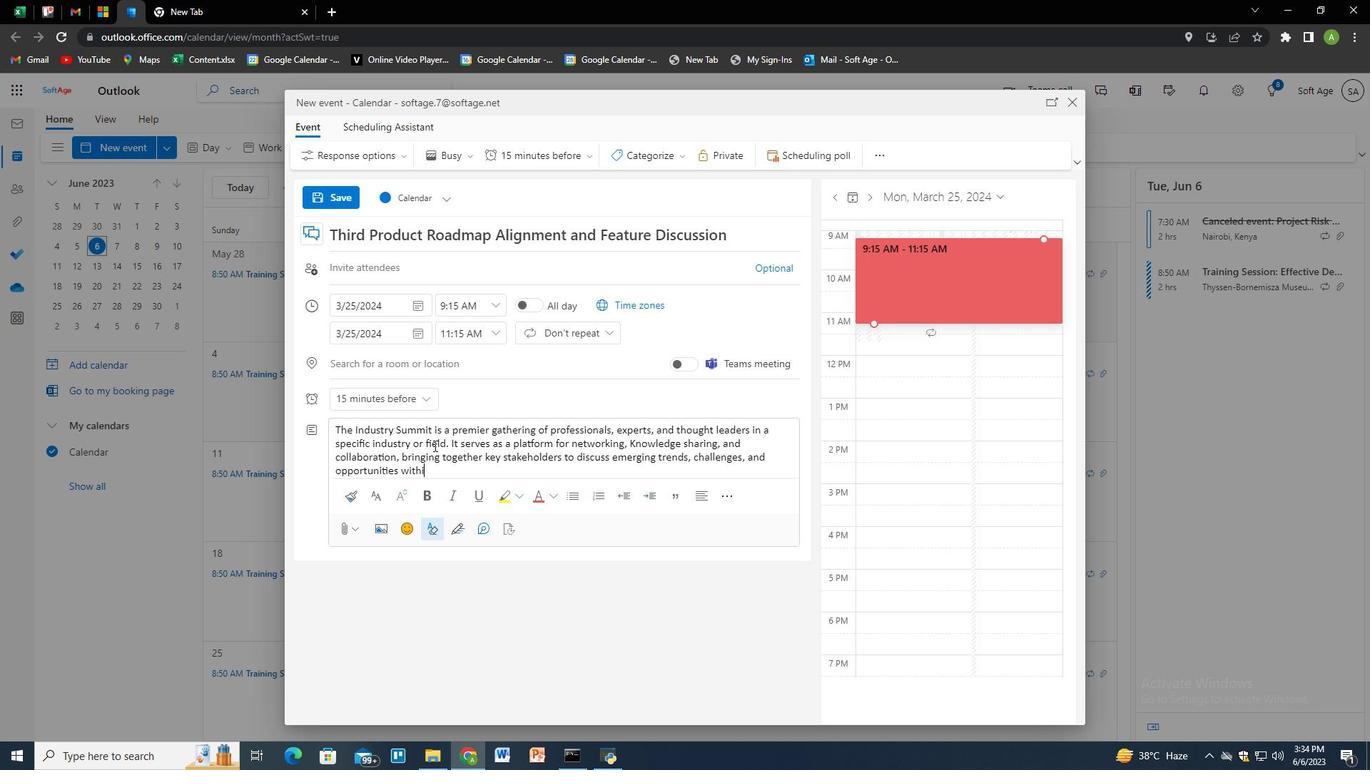 
Action: Mouse moved to (433, 446)
Screenshot: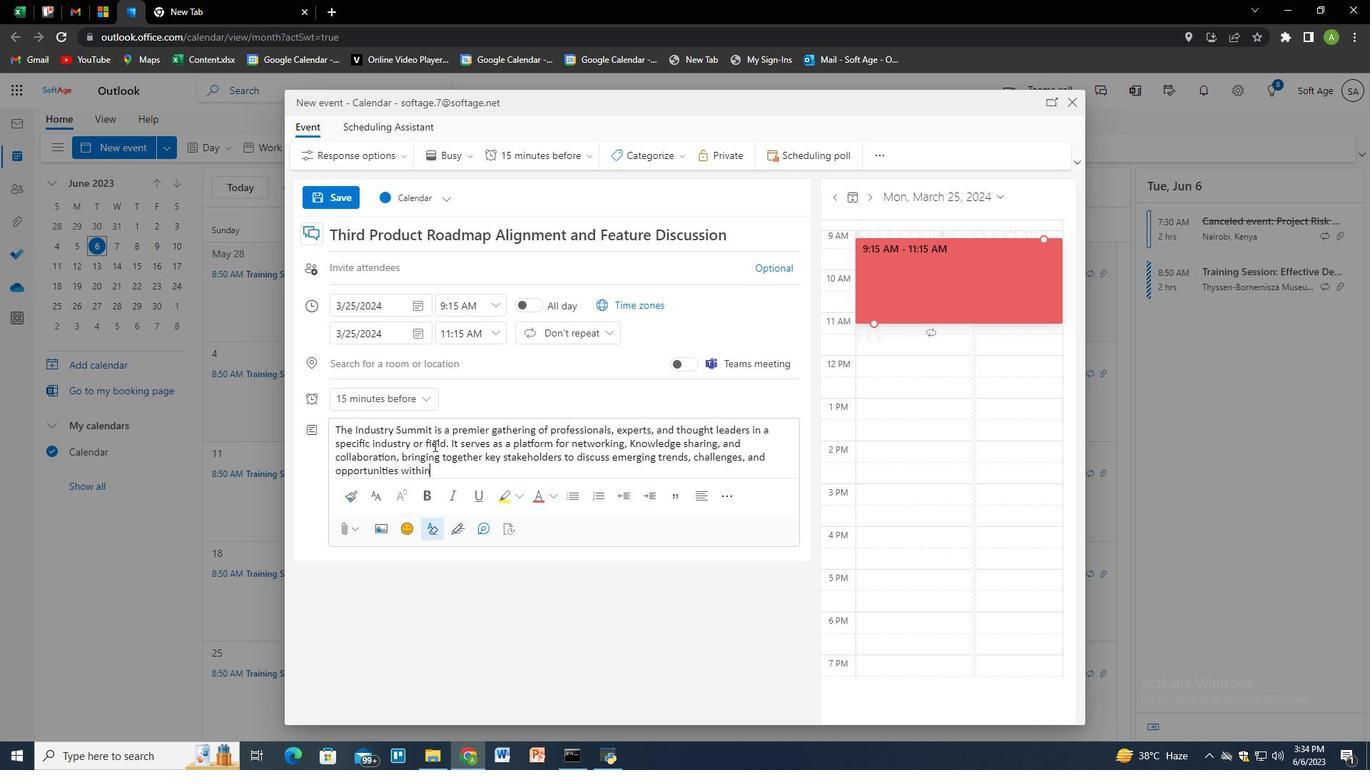 
Action: Key pressed <Key.space>the
Screenshot: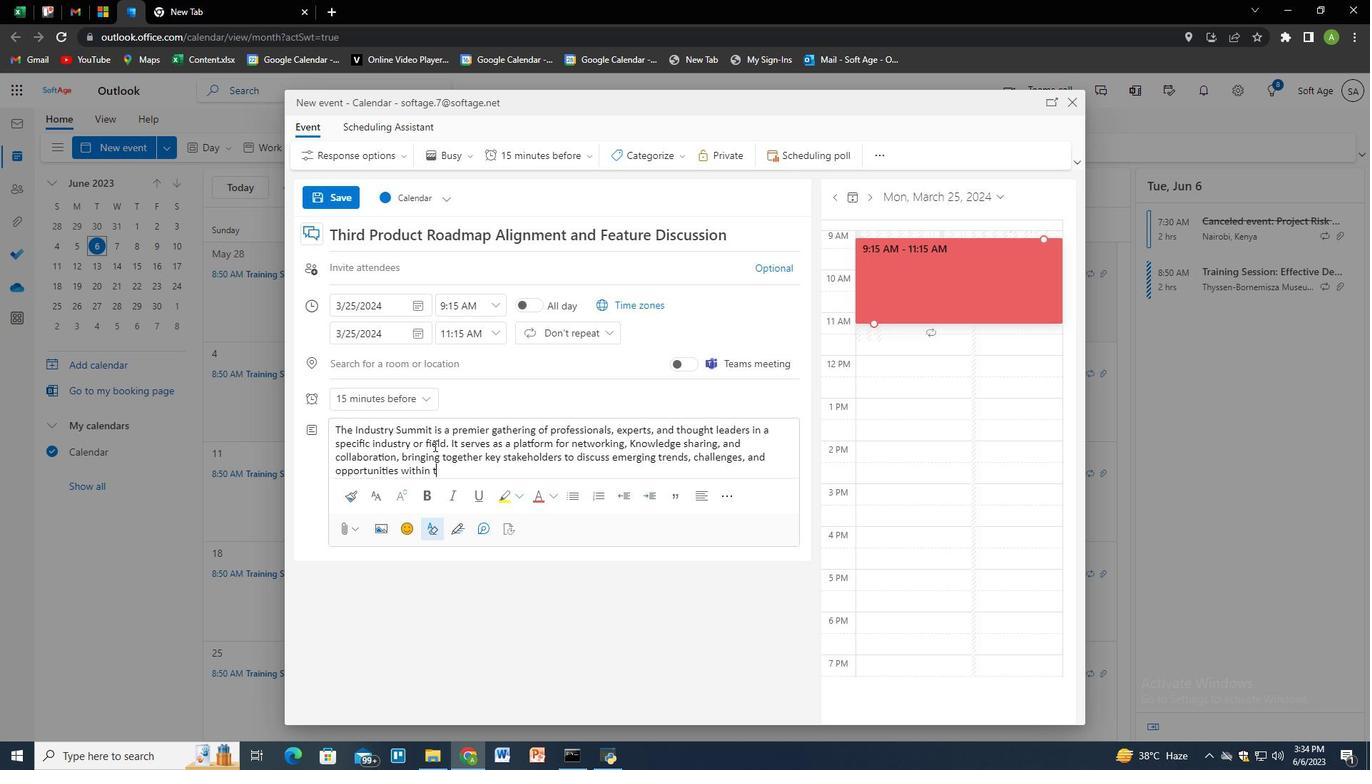 
Action: Mouse moved to (417, 456)
Screenshot: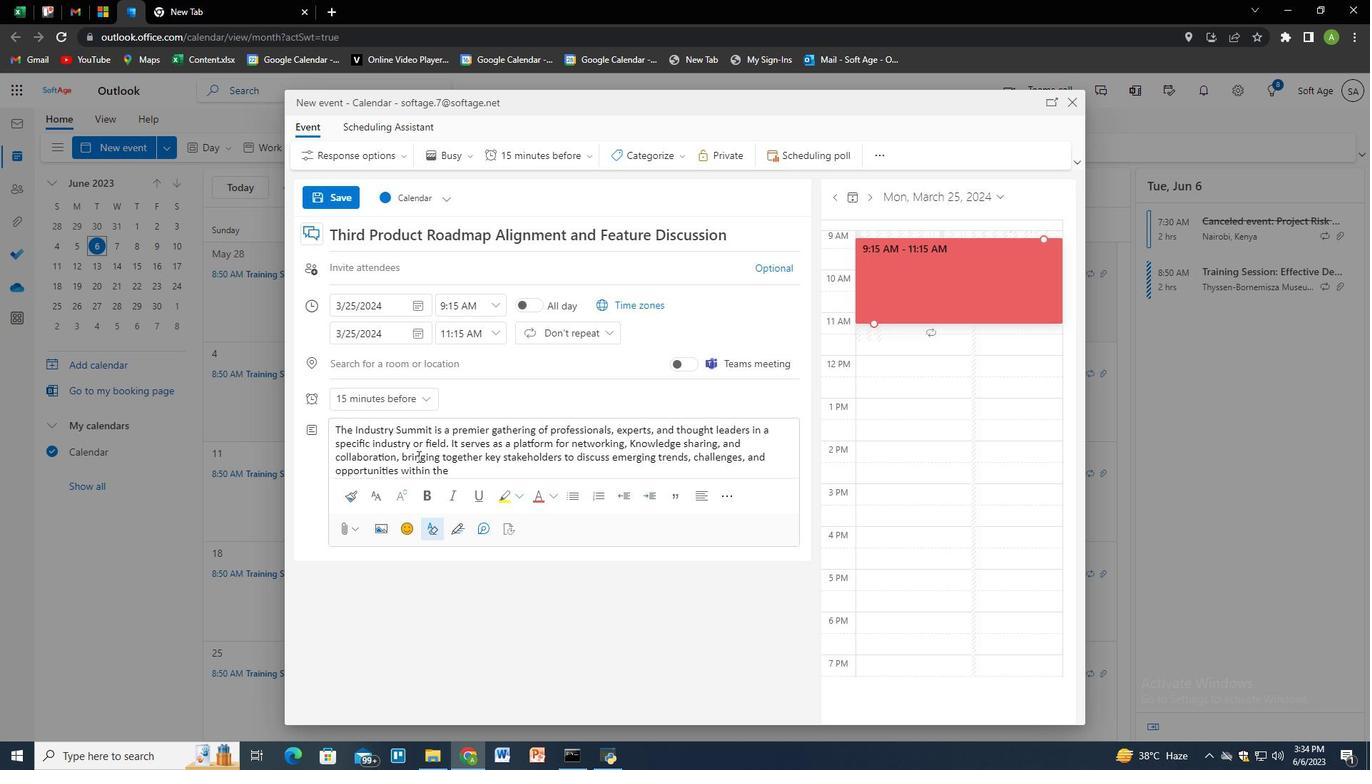 
Action: Key pressed <Key.space>
Screenshot: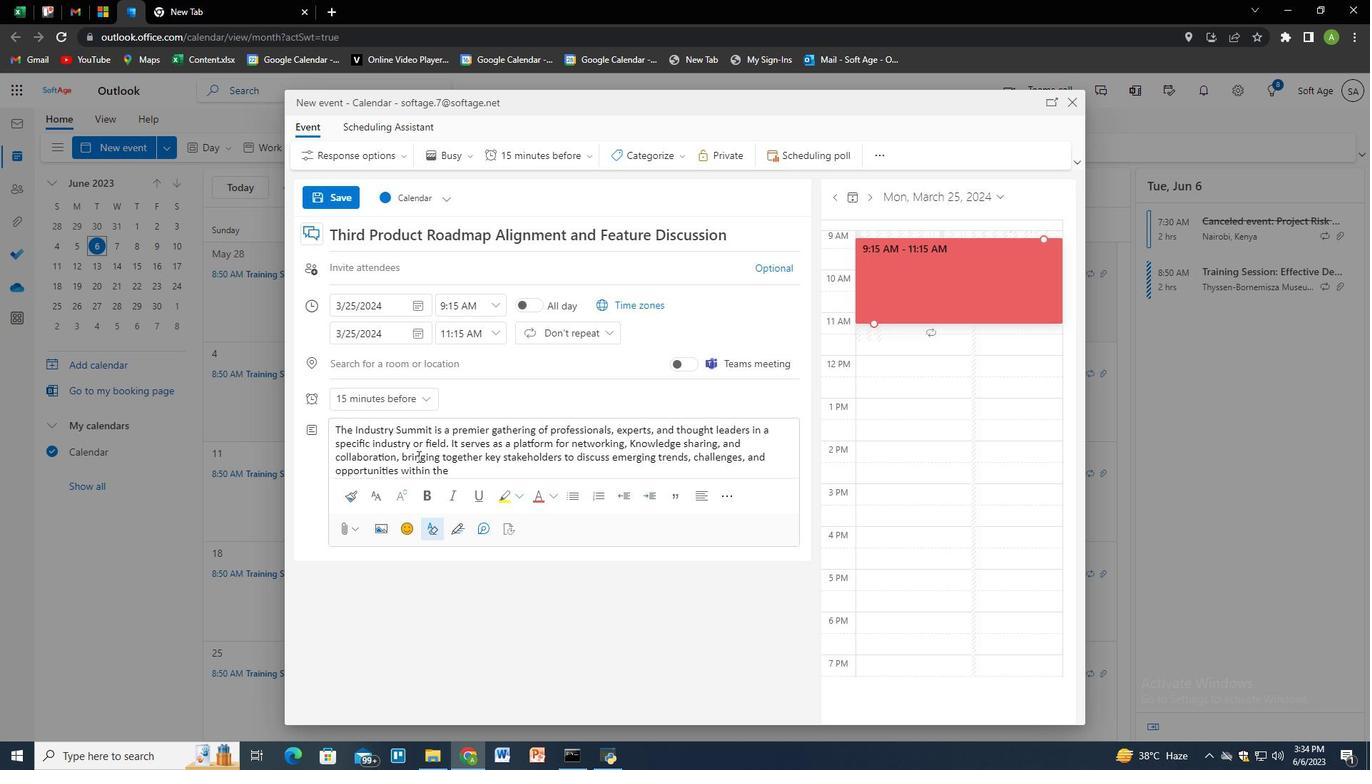 
Action: Mouse moved to (390, 472)
Screenshot: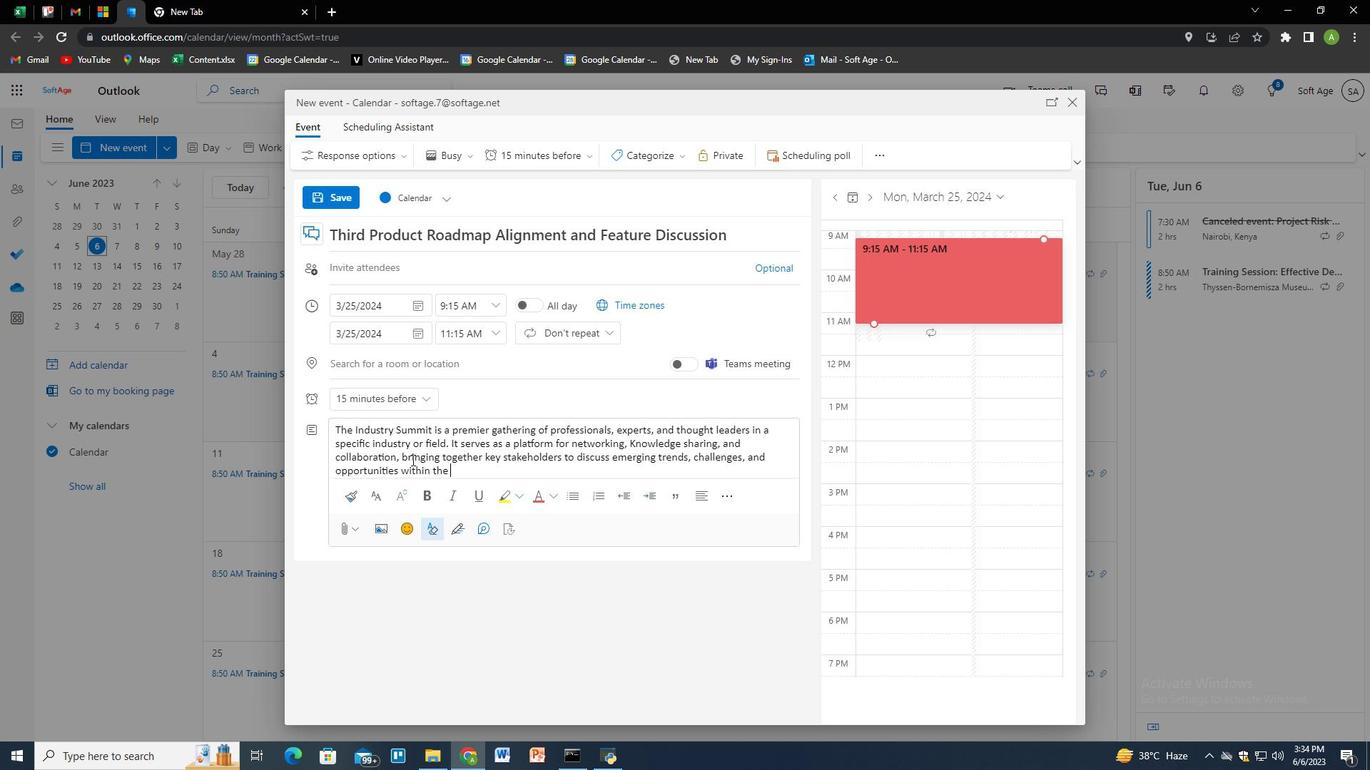 
Action: Key pressed industry.
Screenshot: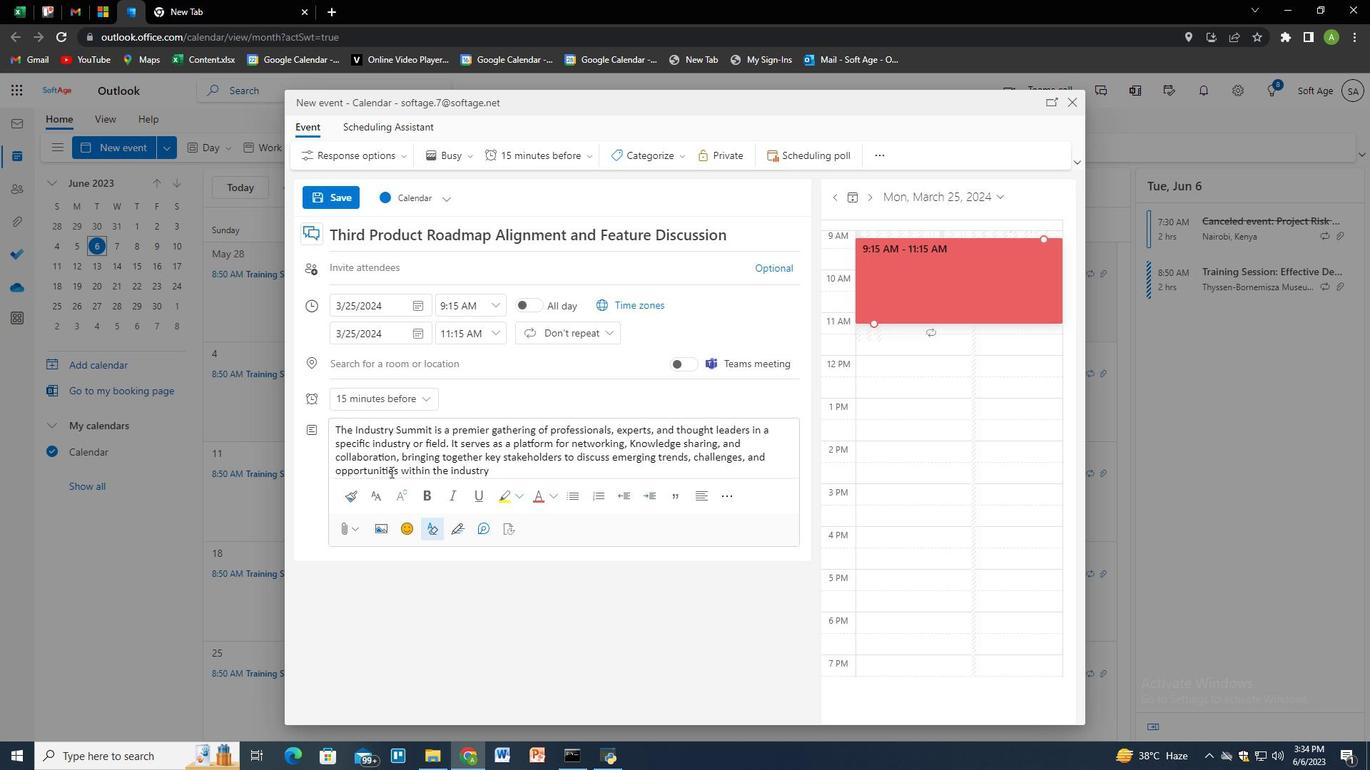 
Action: Mouse moved to (643, 152)
Screenshot: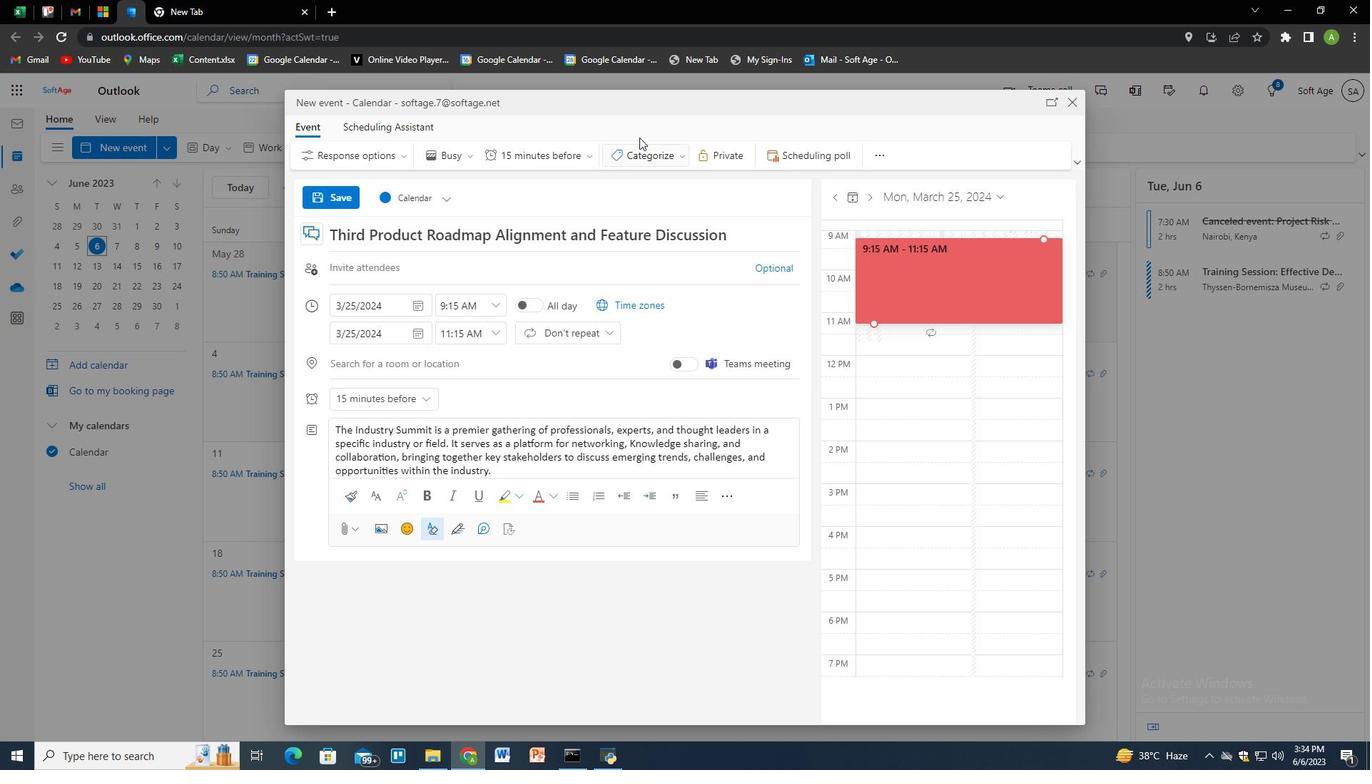 
Action: Mouse pressed left at (643, 152)
Screenshot: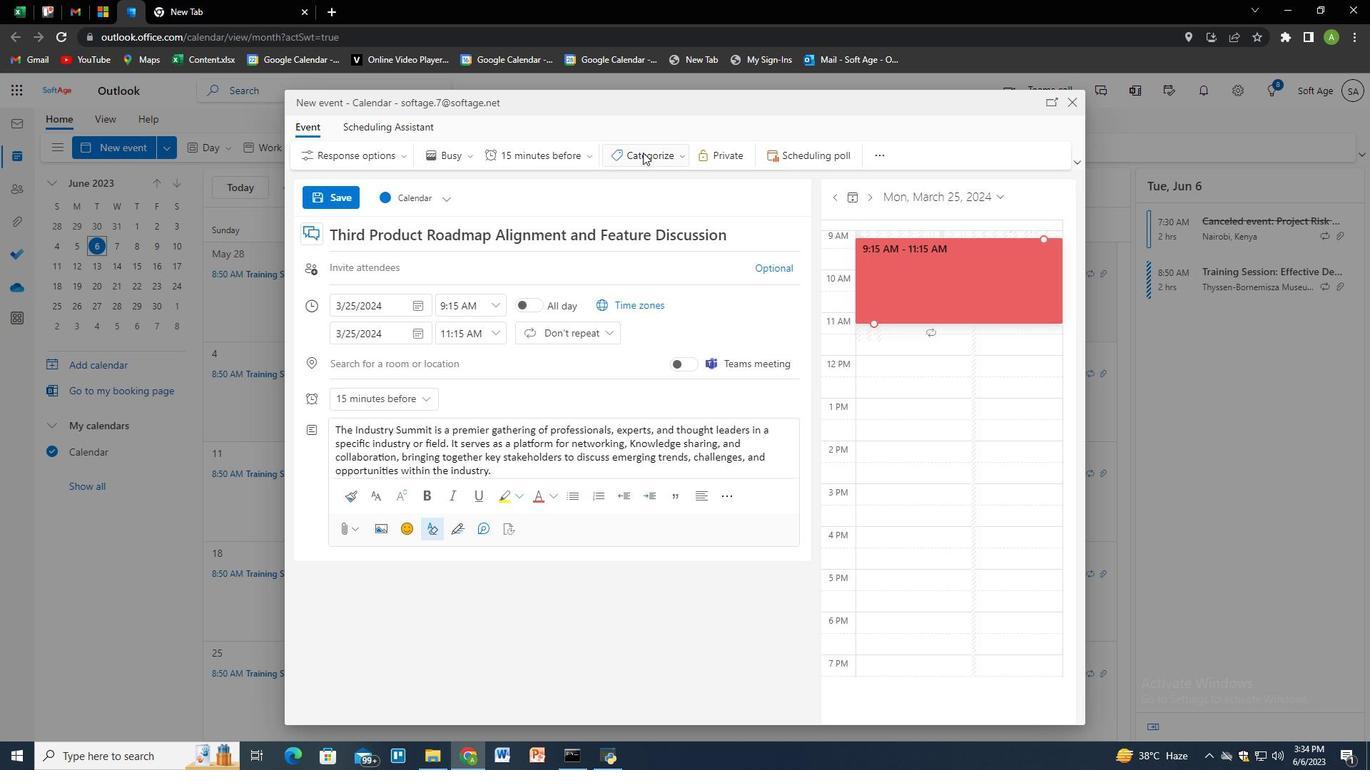 
Action: Mouse moved to (653, 269)
Screenshot: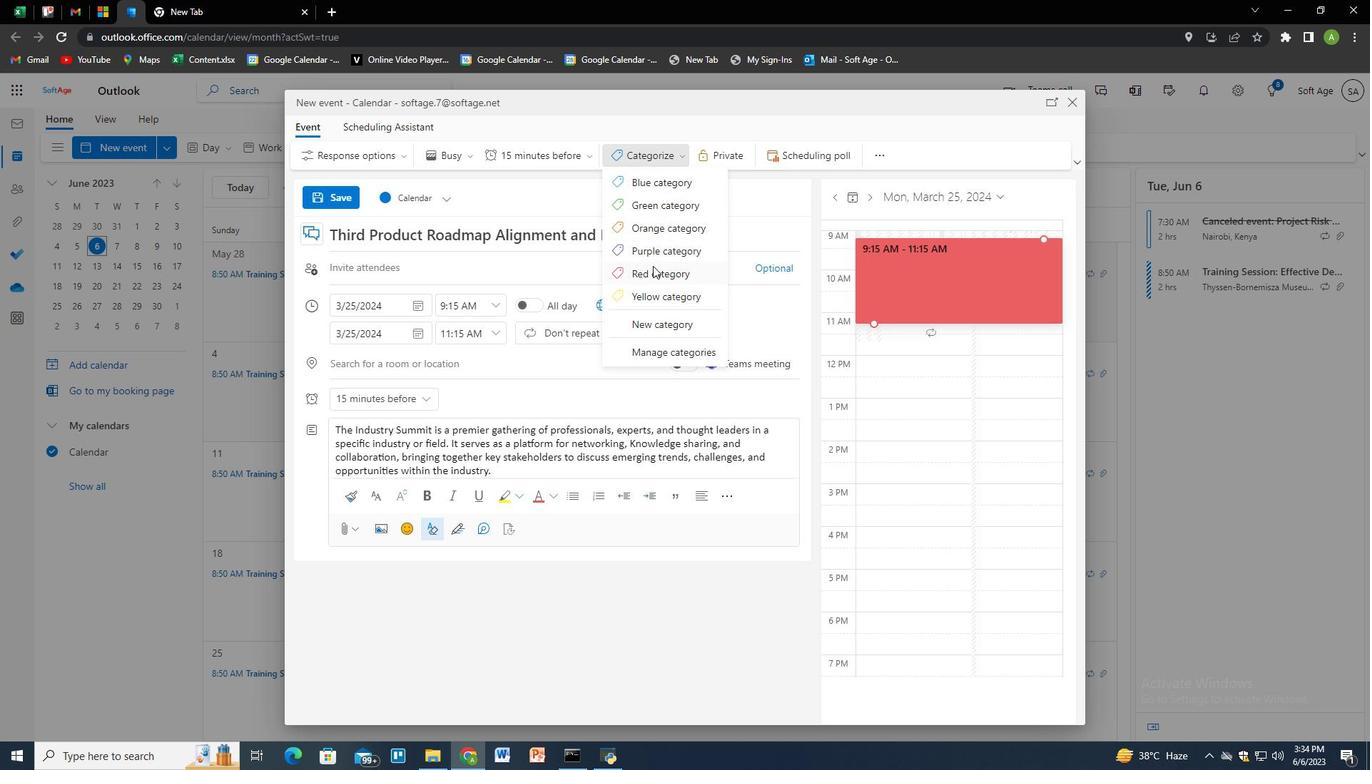 
Action: Mouse pressed left at (653, 269)
Screenshot: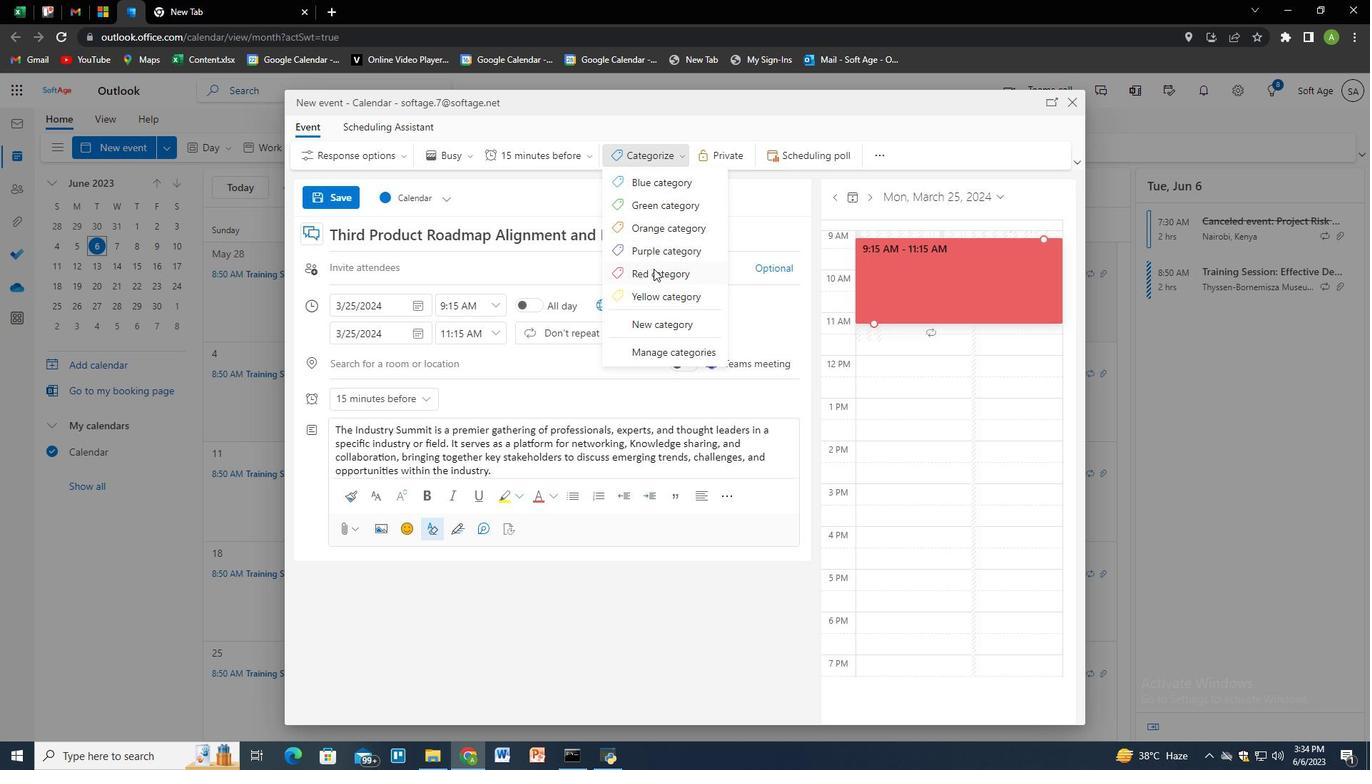 
Action: Mouse moved to (441, 271)
Screenshot: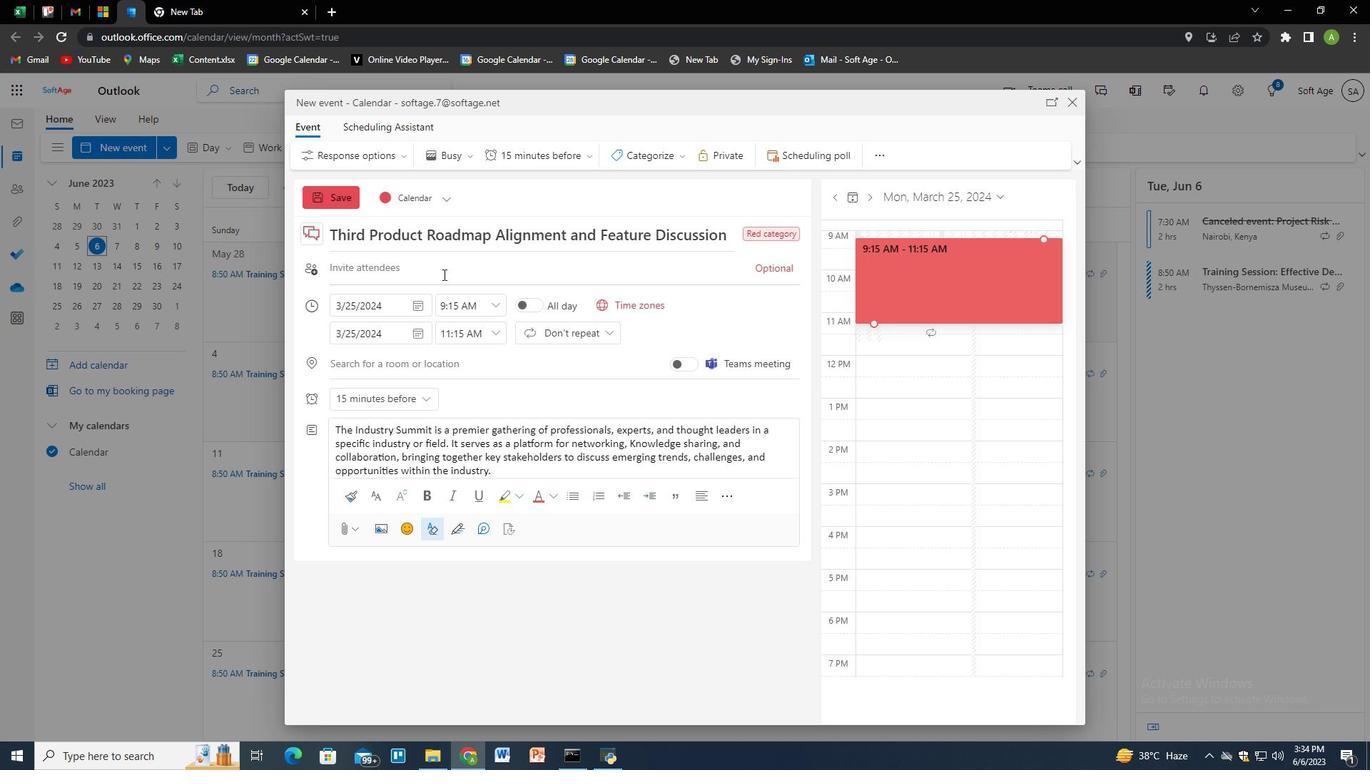 
Action: Mouse pressed left at (441, 271)
Screenshot: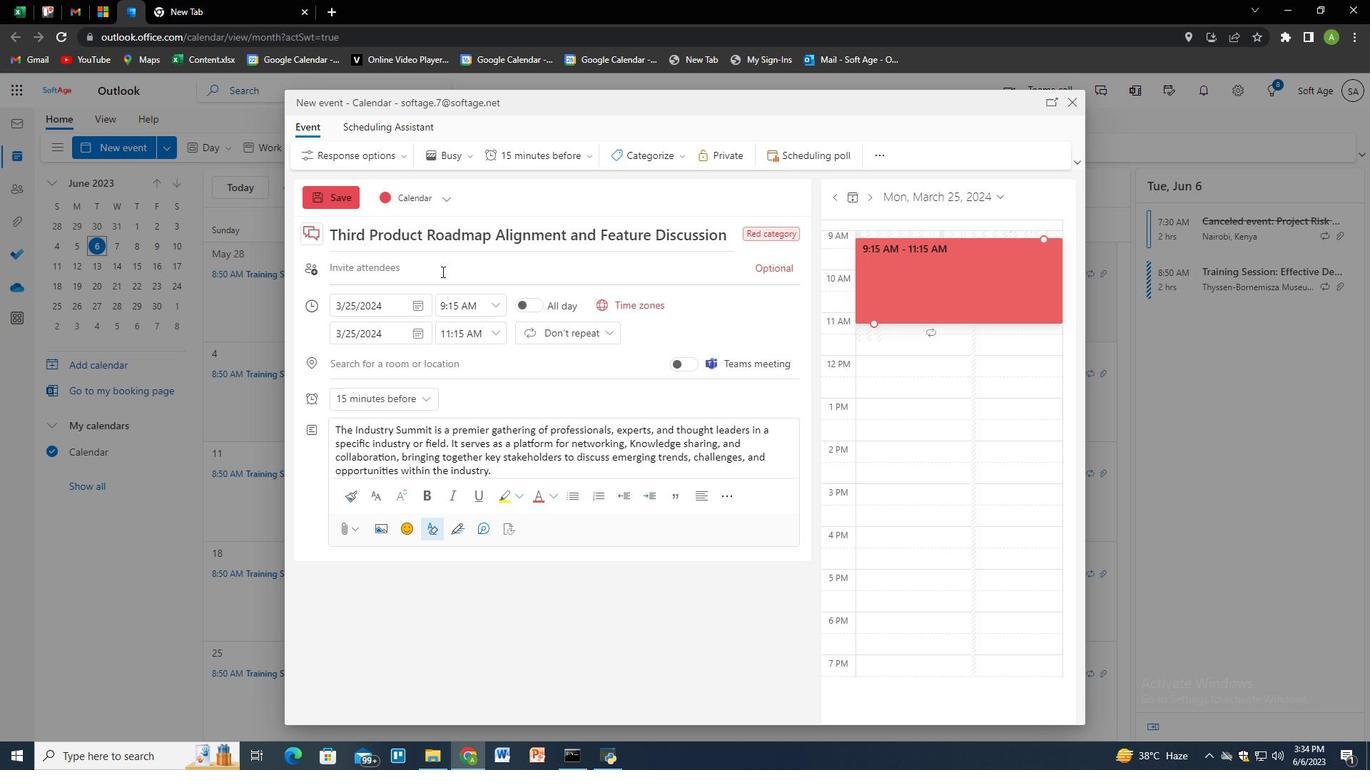 
Action: Key pressed softage.5<Key.shift>@softage.net<Key.enter>softage.6<Key.shift>@softage.net<Key.enter>
Screenshot: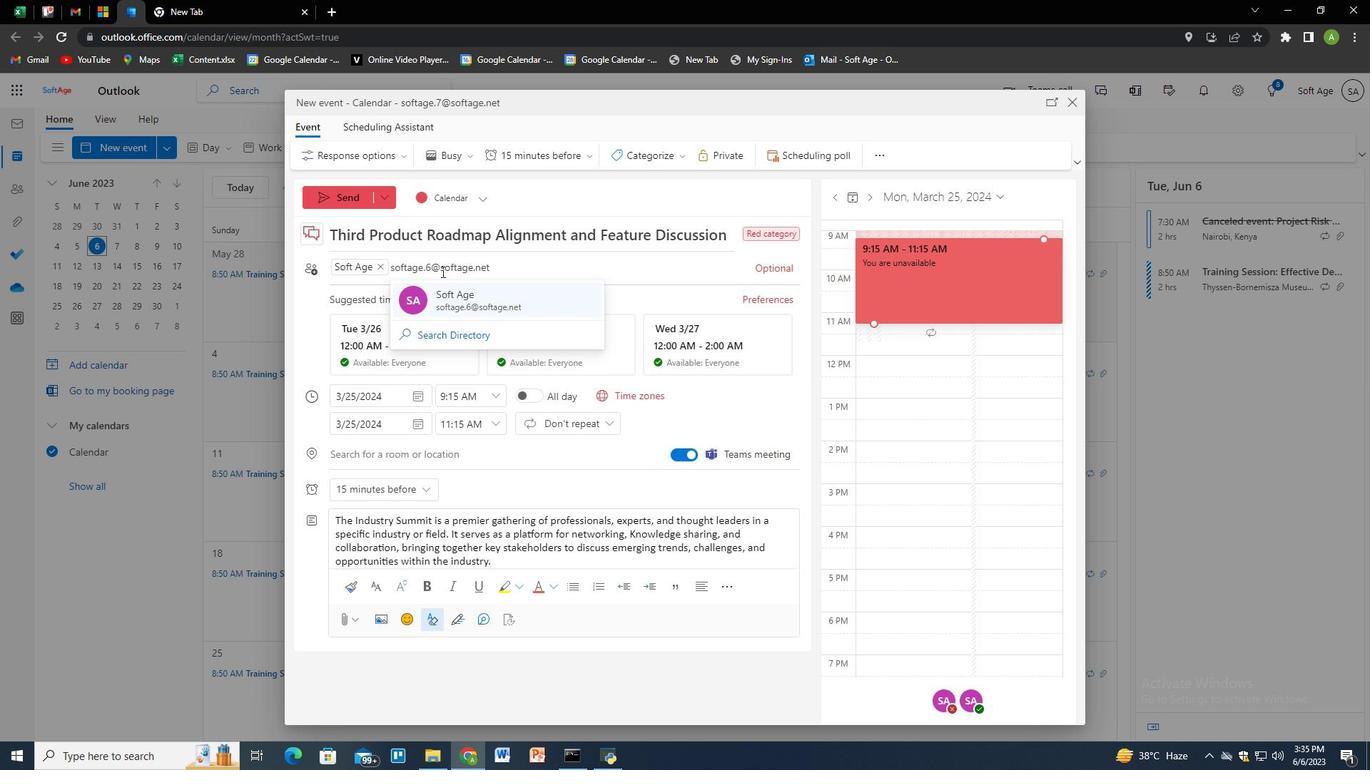 
Action: Mouse moved to (563, 161)
Screenshot: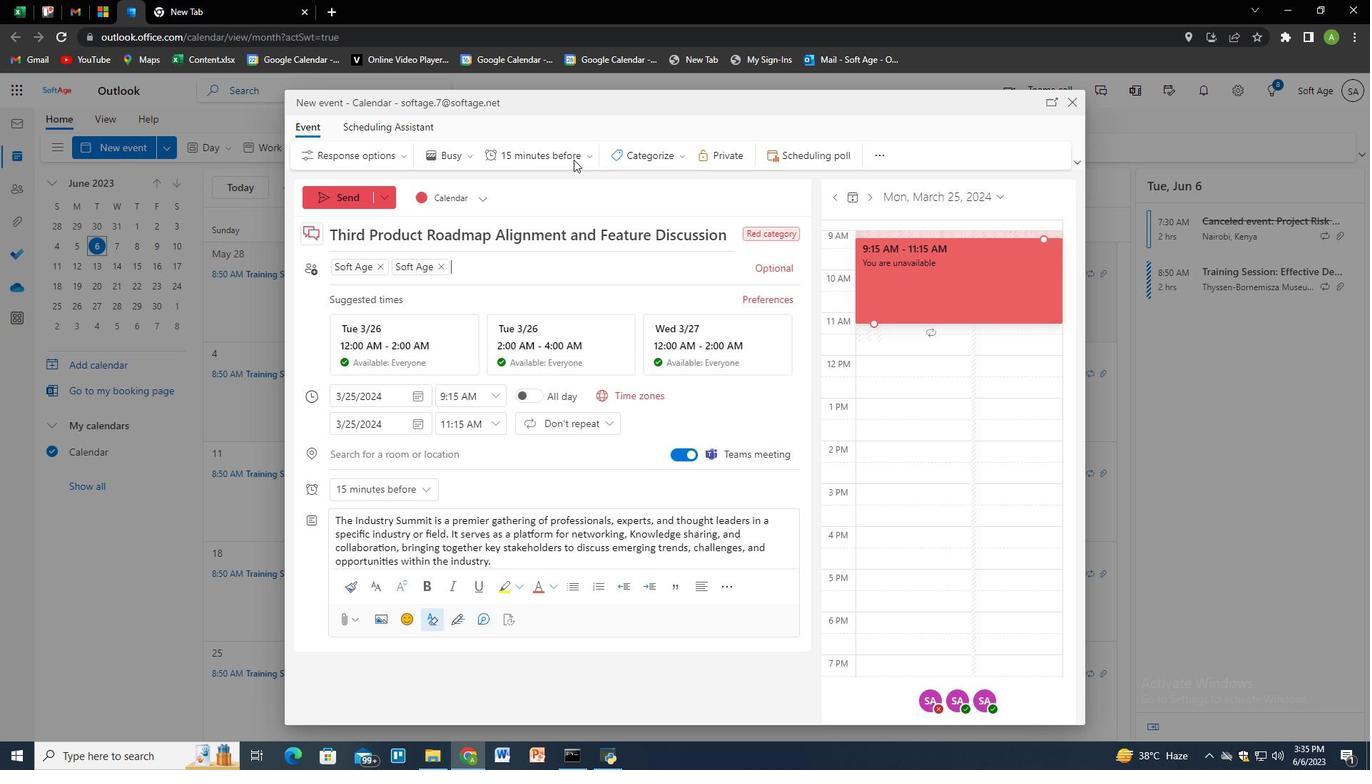 
Action: Mouse pressed left at (563, 161)
Screenshot: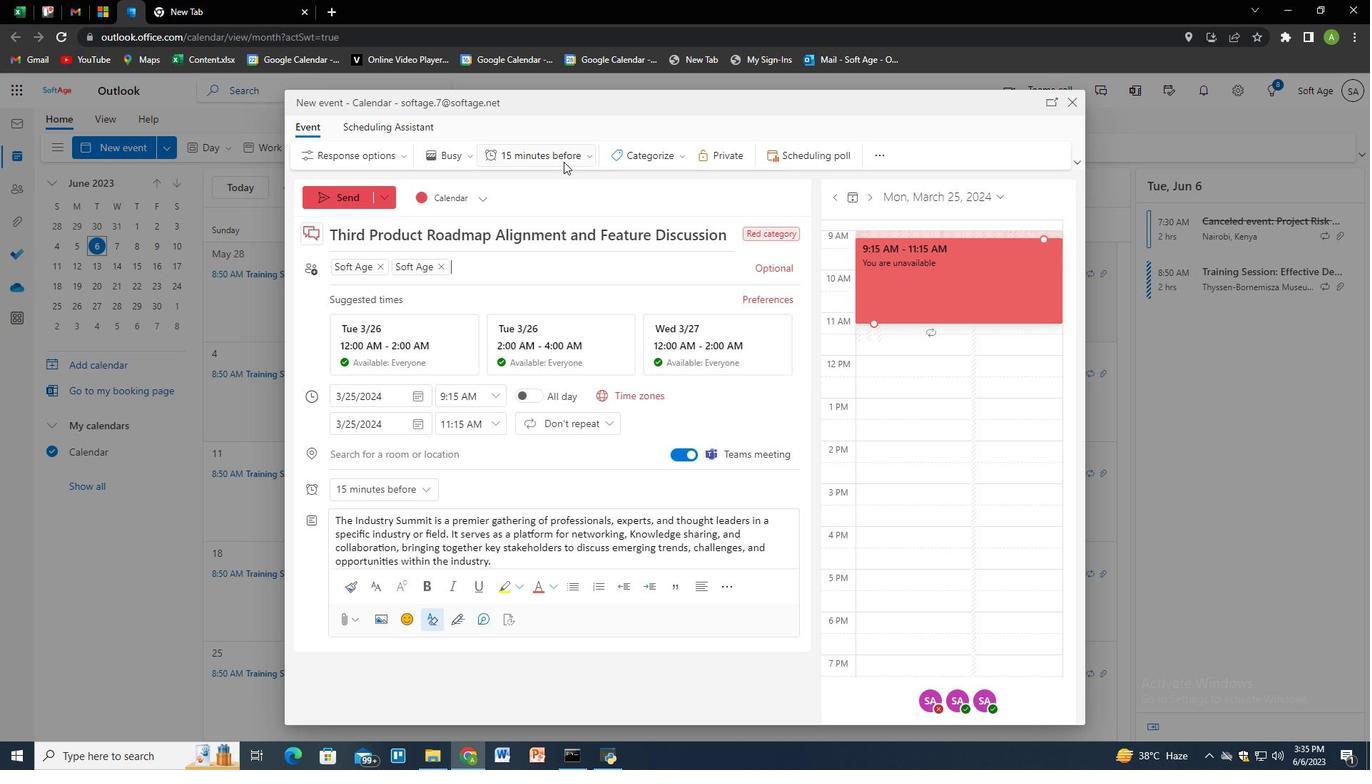 
Action: Mouse moved to (541, 283)
Screenshot: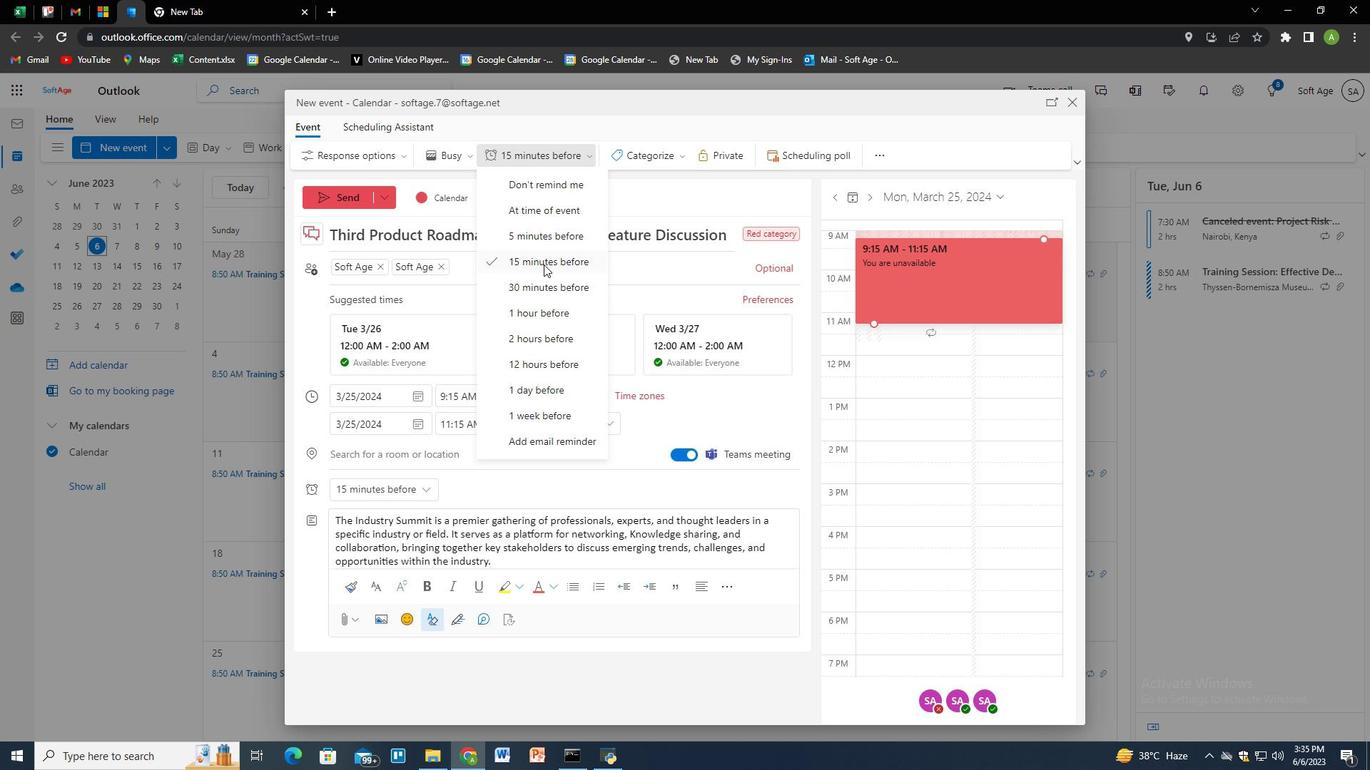 
Action: Mouse pressed left at (541, 283)
Screenshot: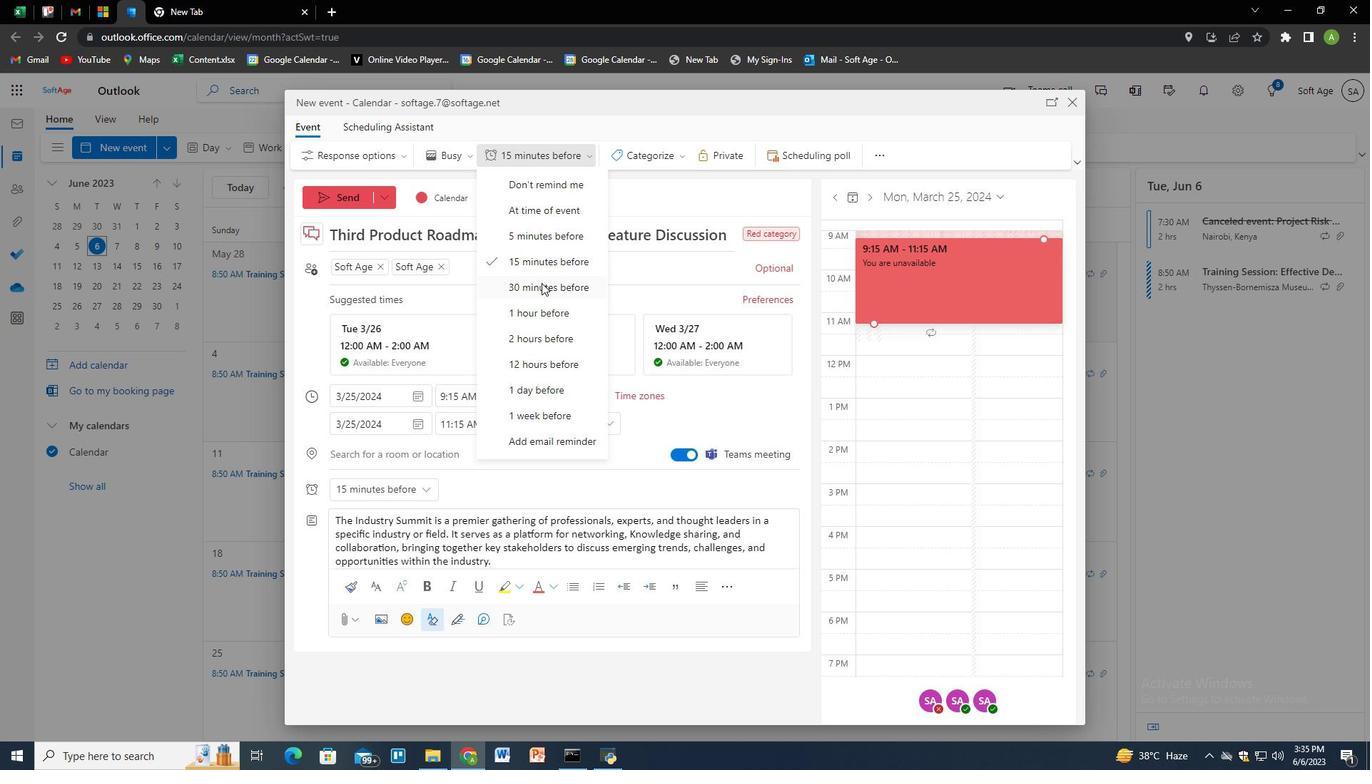 
Action: Mouse moved to (336, 192)
Screenshot: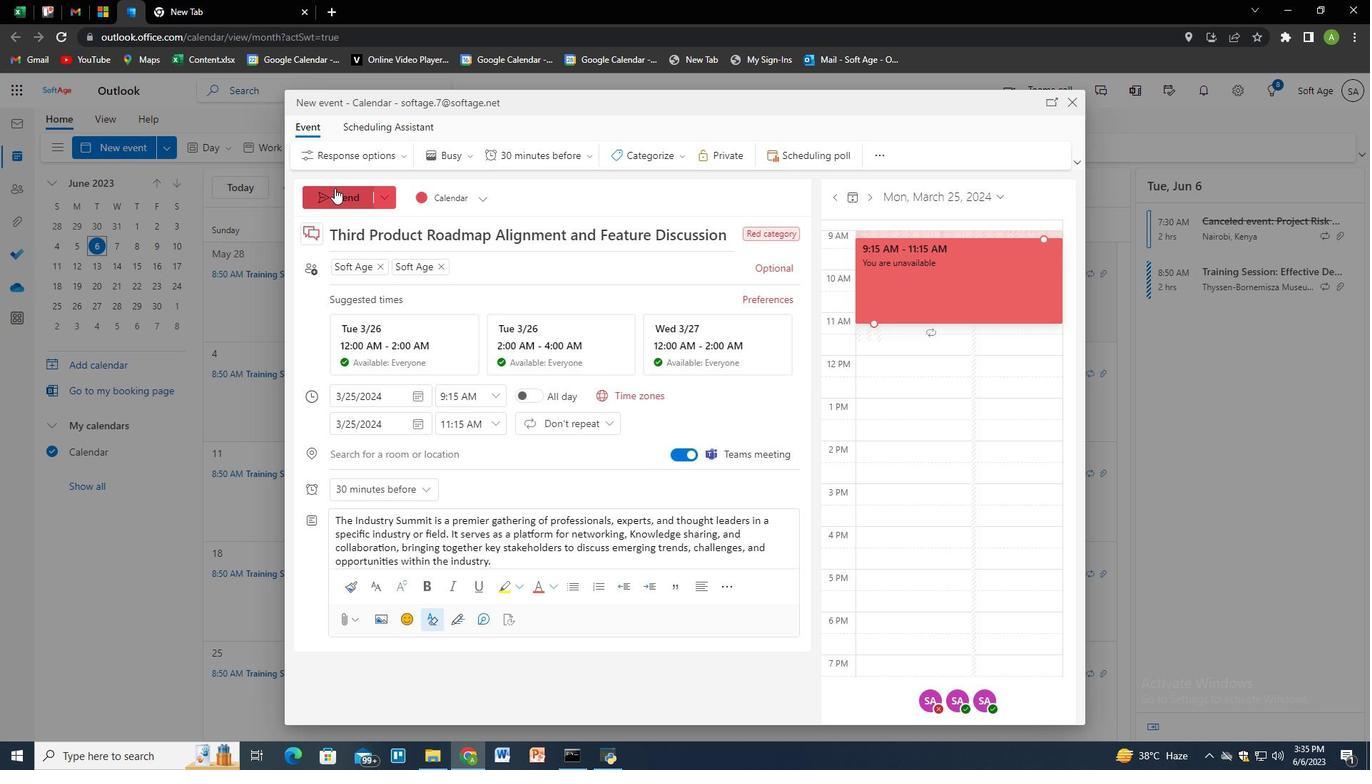 
Action: Mouse pressed left at (336, 192)
Screenshot: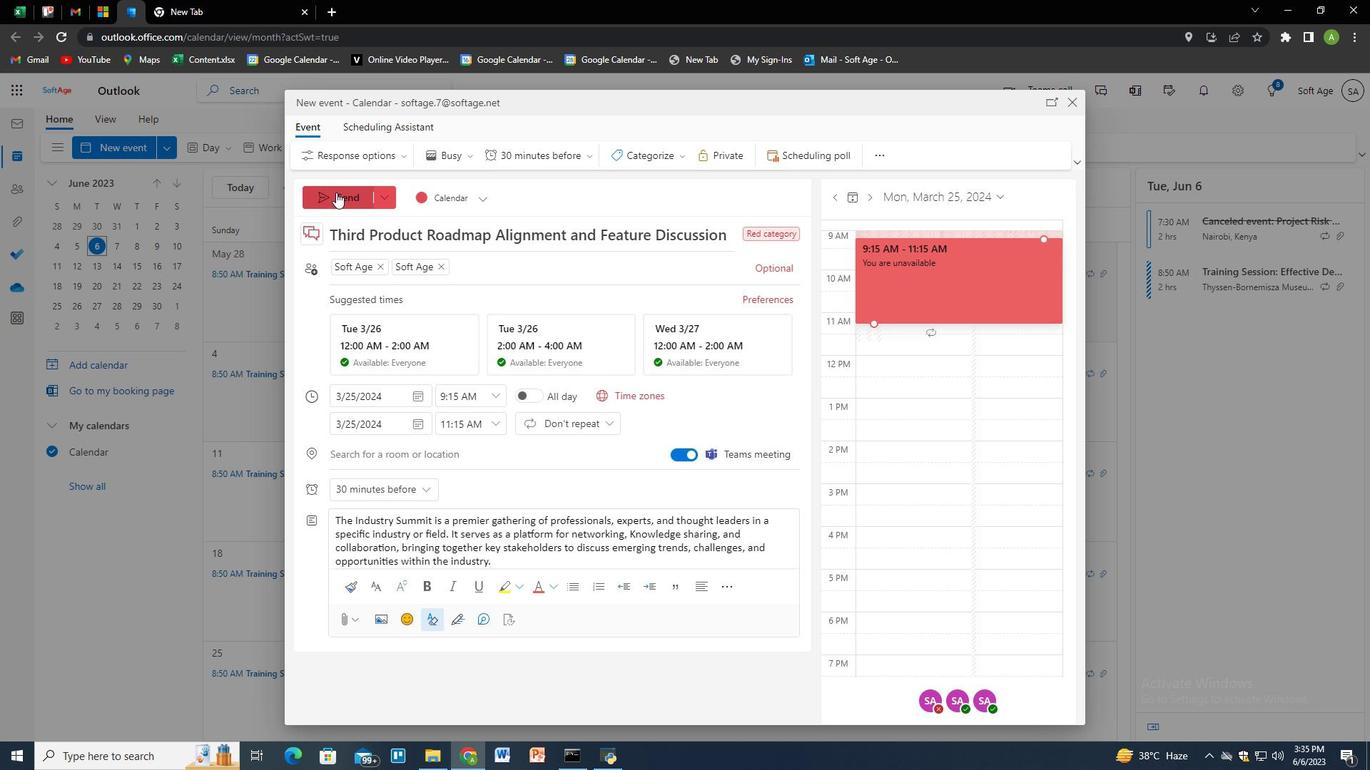 
Action: Mouse moved to (331, 196)
Screenshot: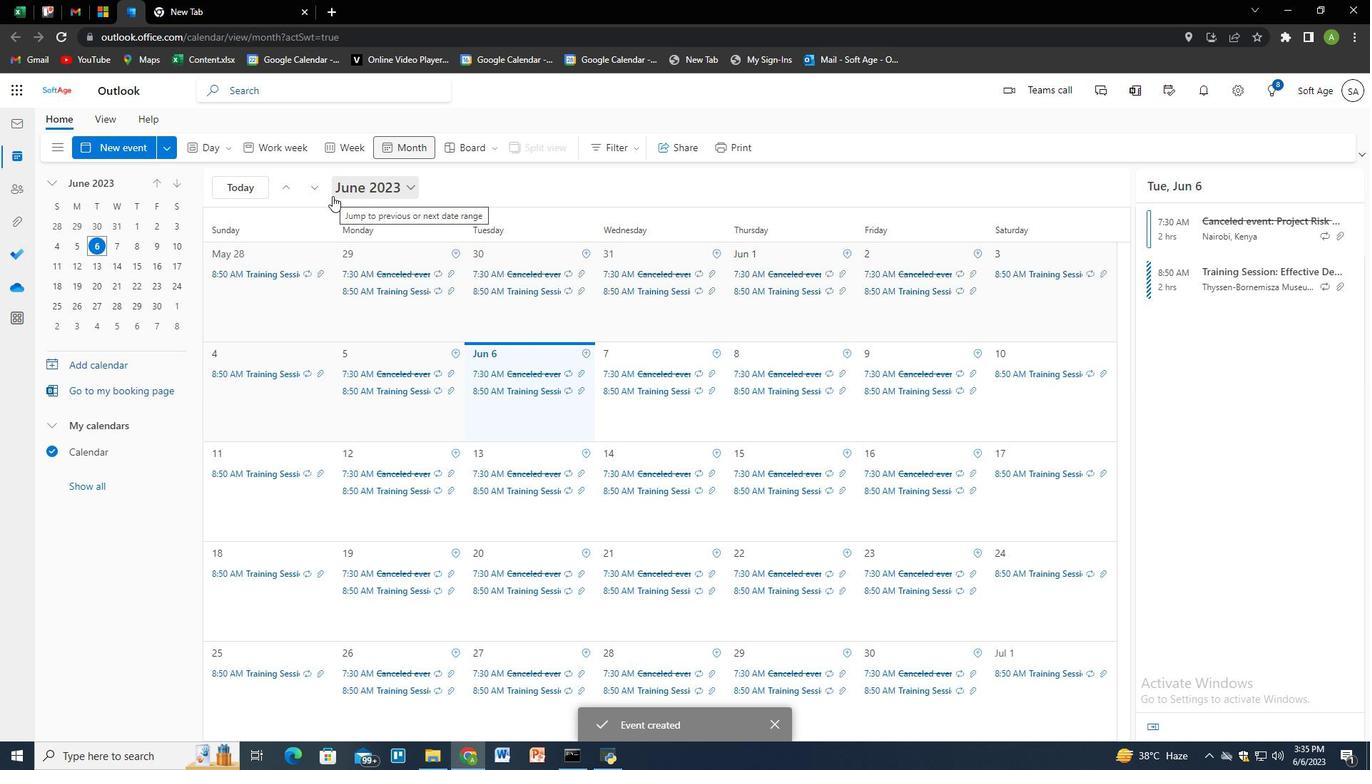 
